 Task: Add the create record button component in the site builder.
Action: Mouse moved to (1101, 83)
Screenshot: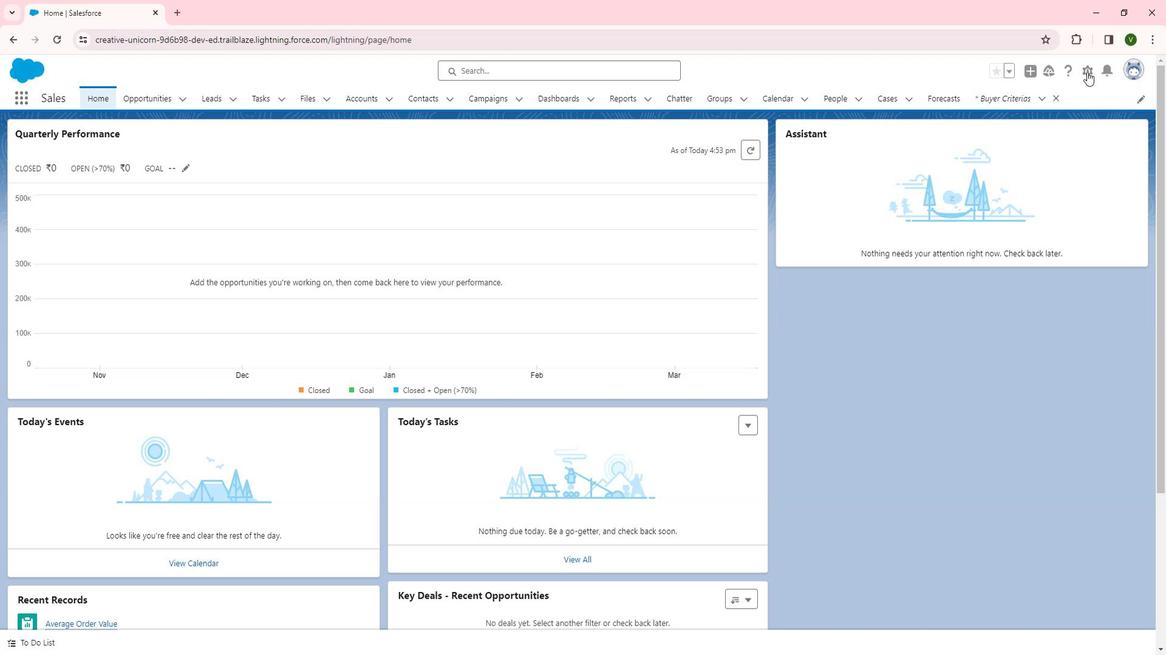 
Action: Mouse pressed left at (1101, 83)
Screenshot: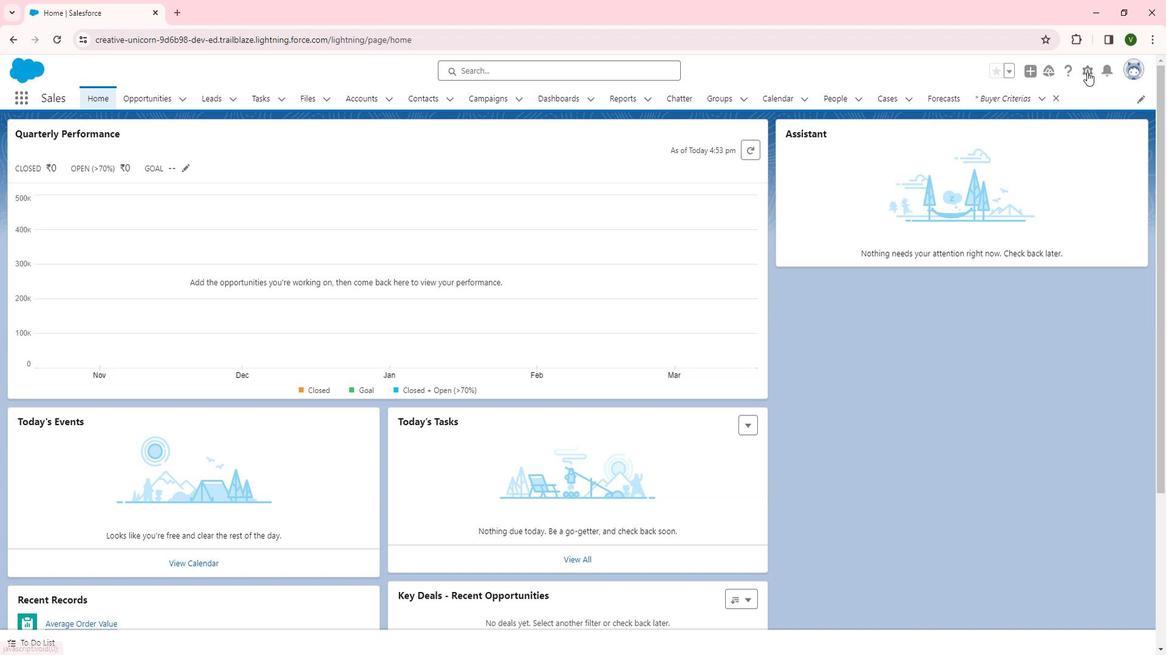 
Action: Mouse moved to (1065, 119)
Screenshot: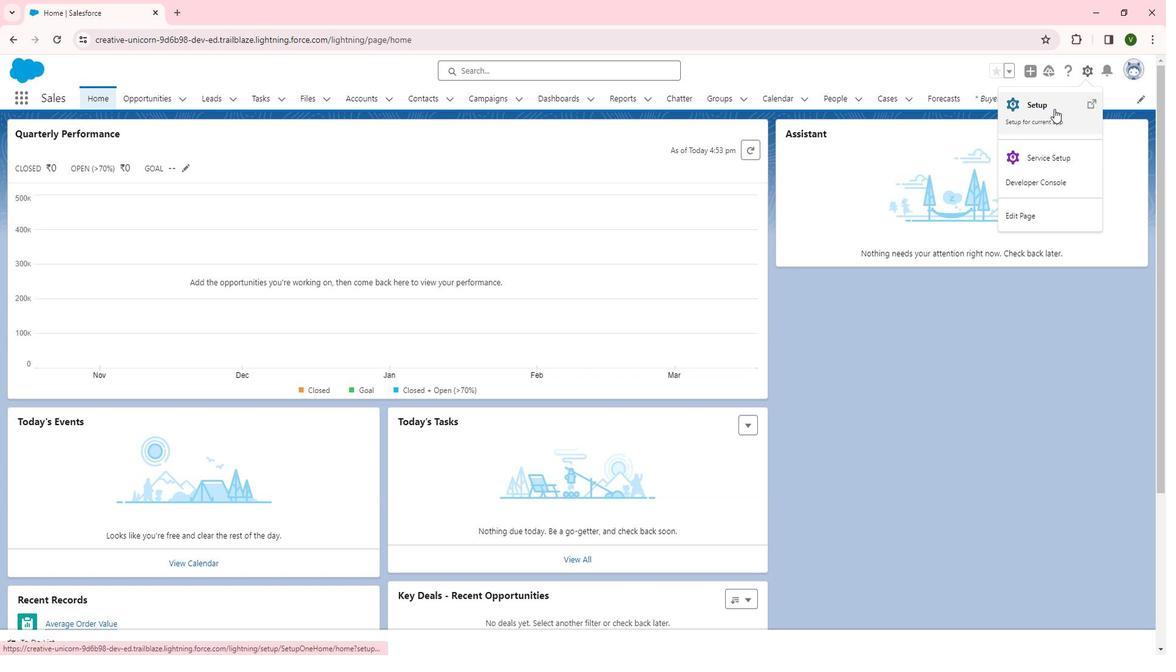 
Action: Mouse pressed left at (1065, 119)
Screenshot: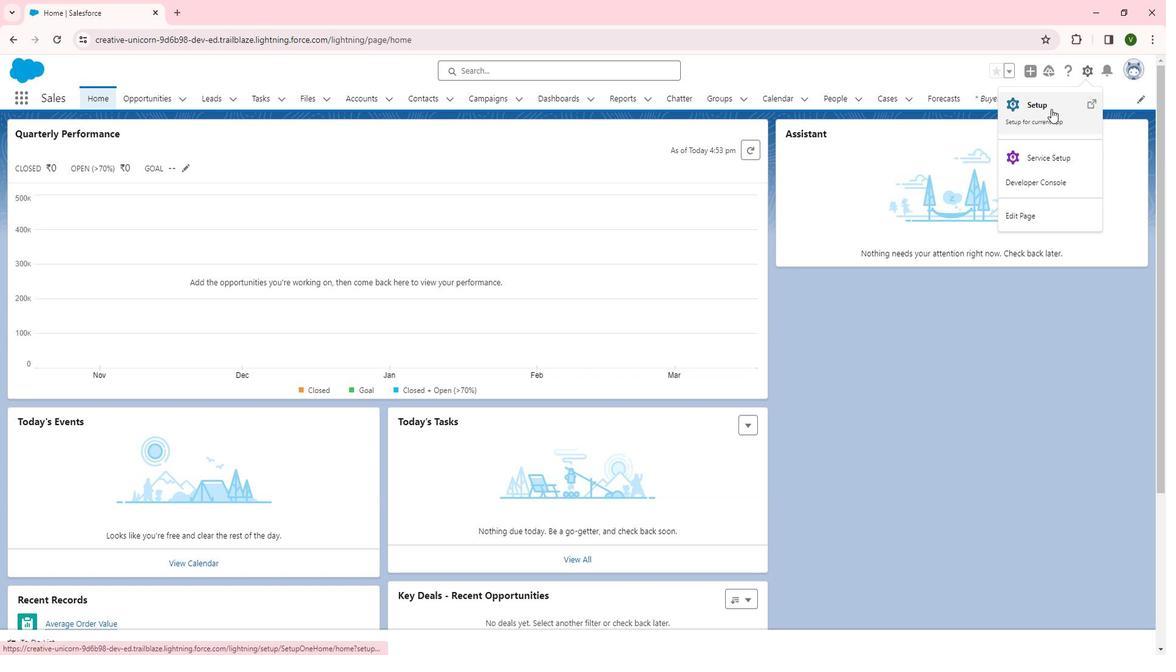
Action: Mouse moved to (66, 503)
Screenshot: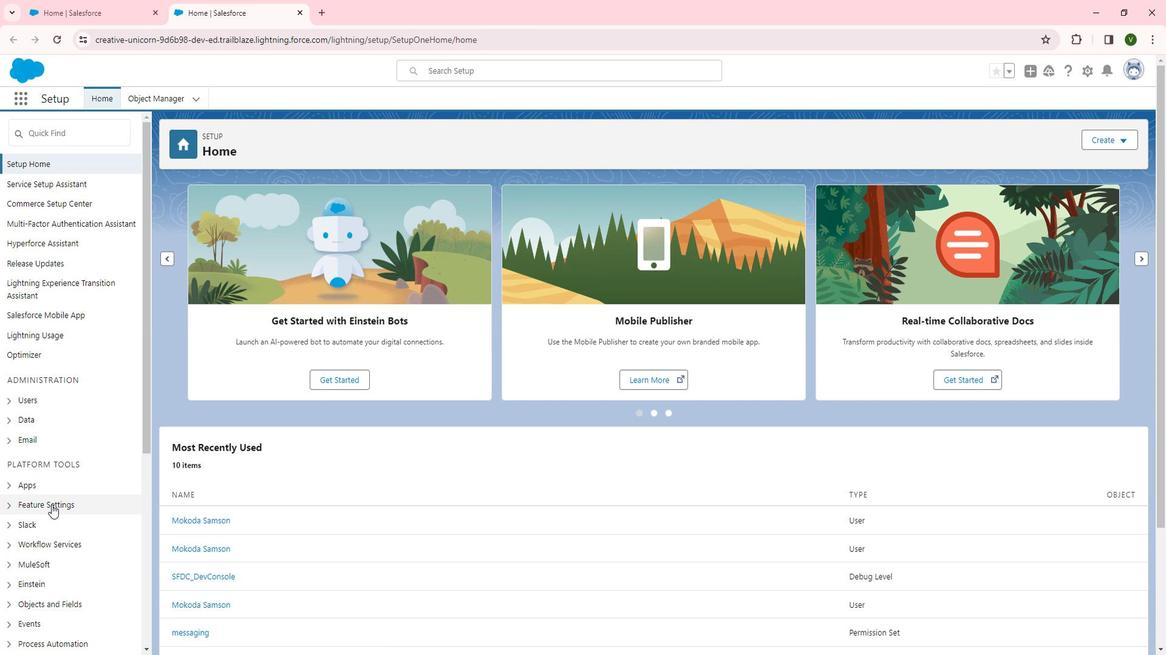 
Action: Mouse pressed left at (66, 503)
Screenshot: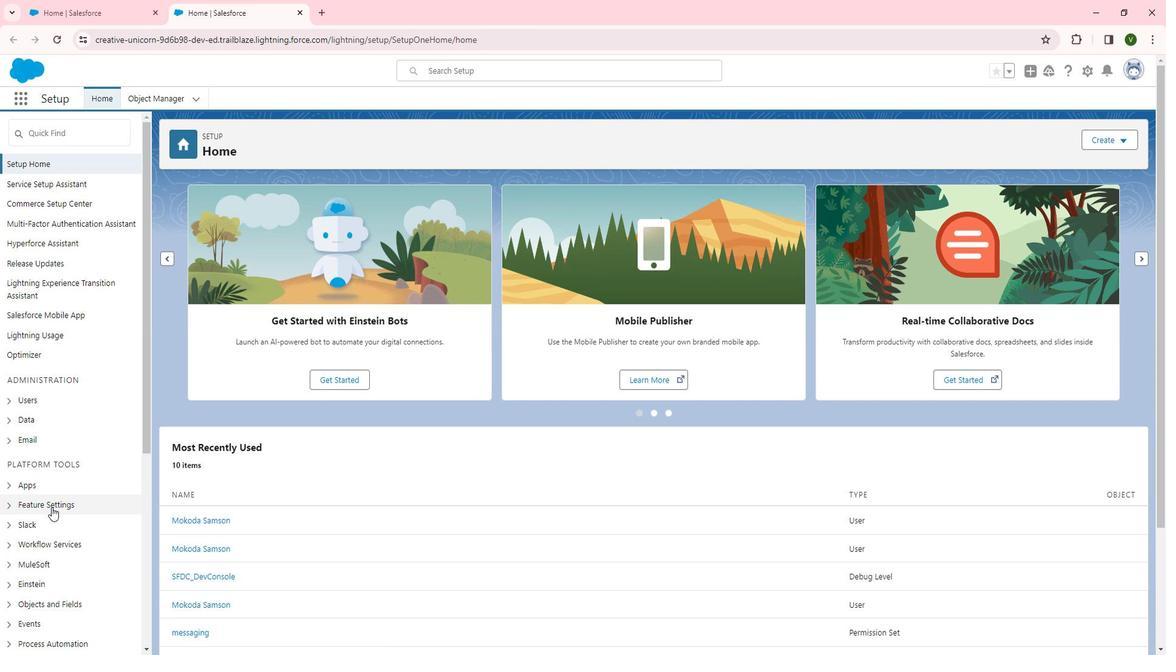 
Action: Mouse moved to (83, 492)
Screenshot: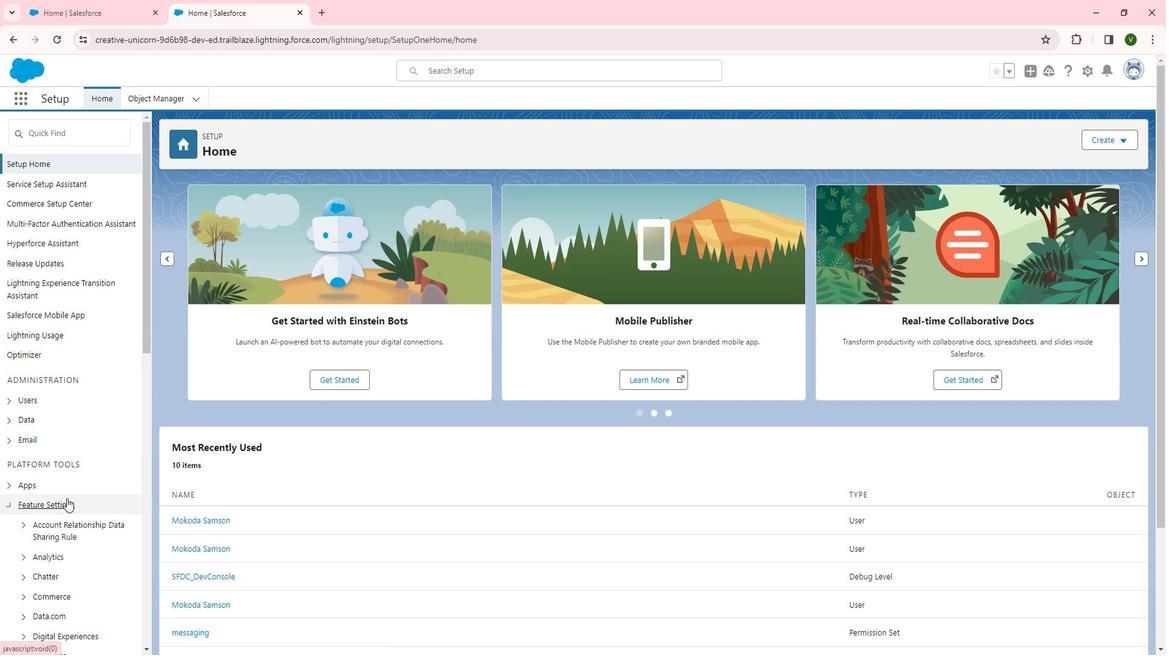 
Action: Mouse scrolled (83, 491) with delta (0, 0)
Screenshot: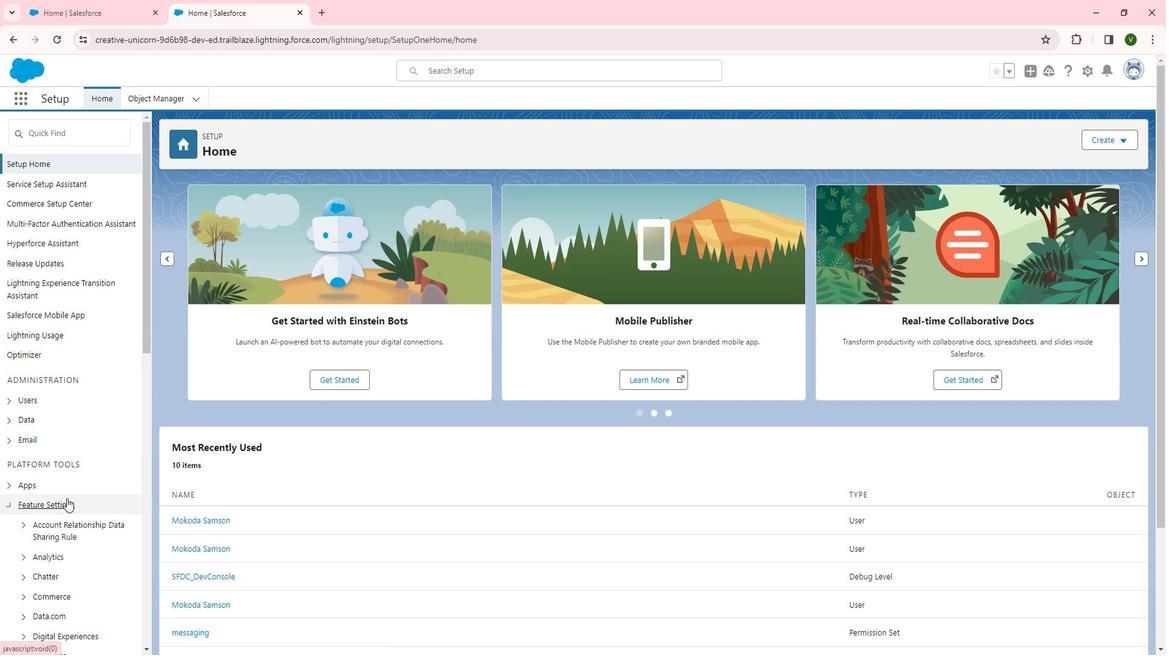 
Action: Mouse moved to (85, 491)
Screenshot: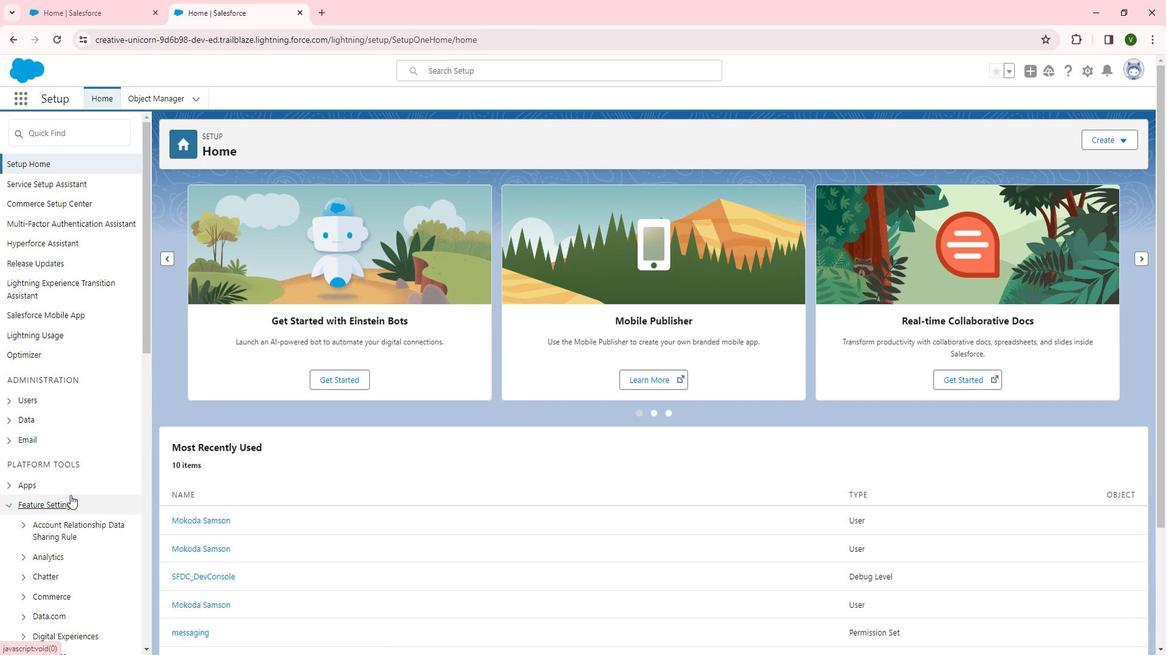 
Action: Mouse scrolled (85, 491) with delta (0, 0)
Screenshot: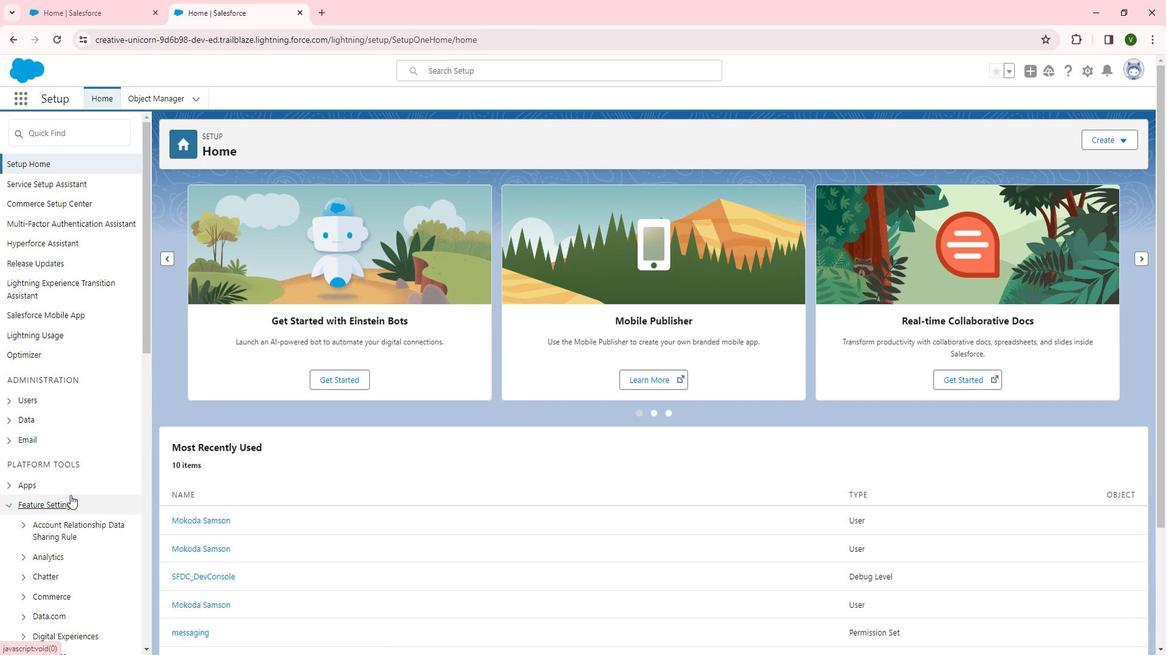 
Action: Mouse scrolled (85, 491) with delta (0, 0)
Screenshot: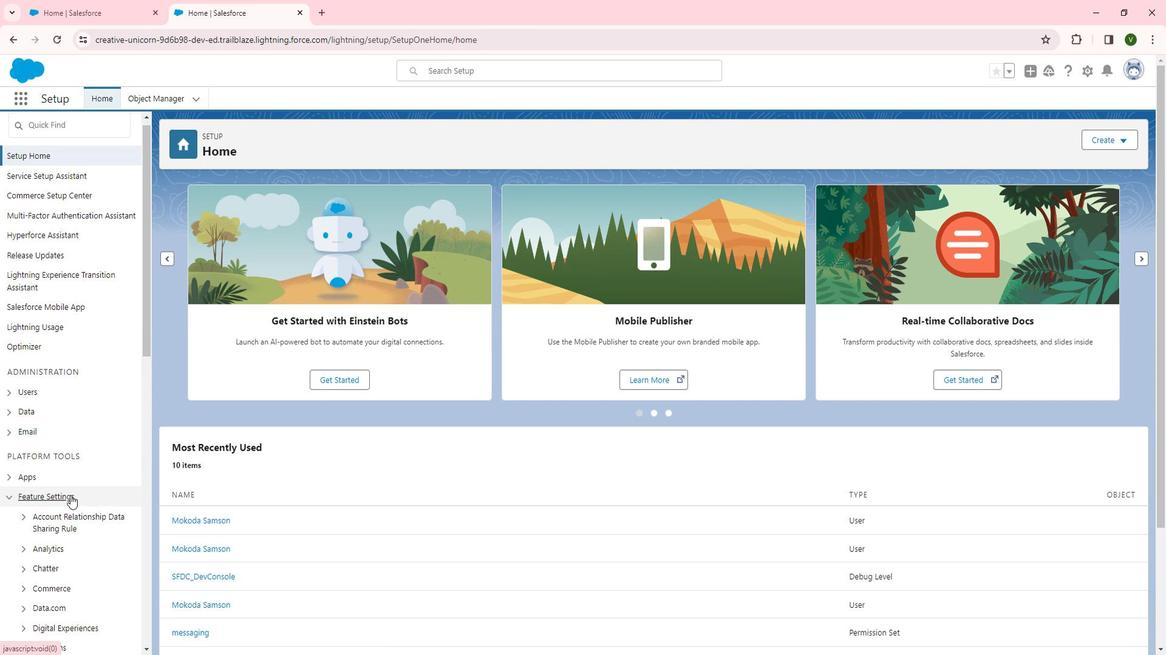 
Action: Mouse moved to (67, 450)
Screenshot: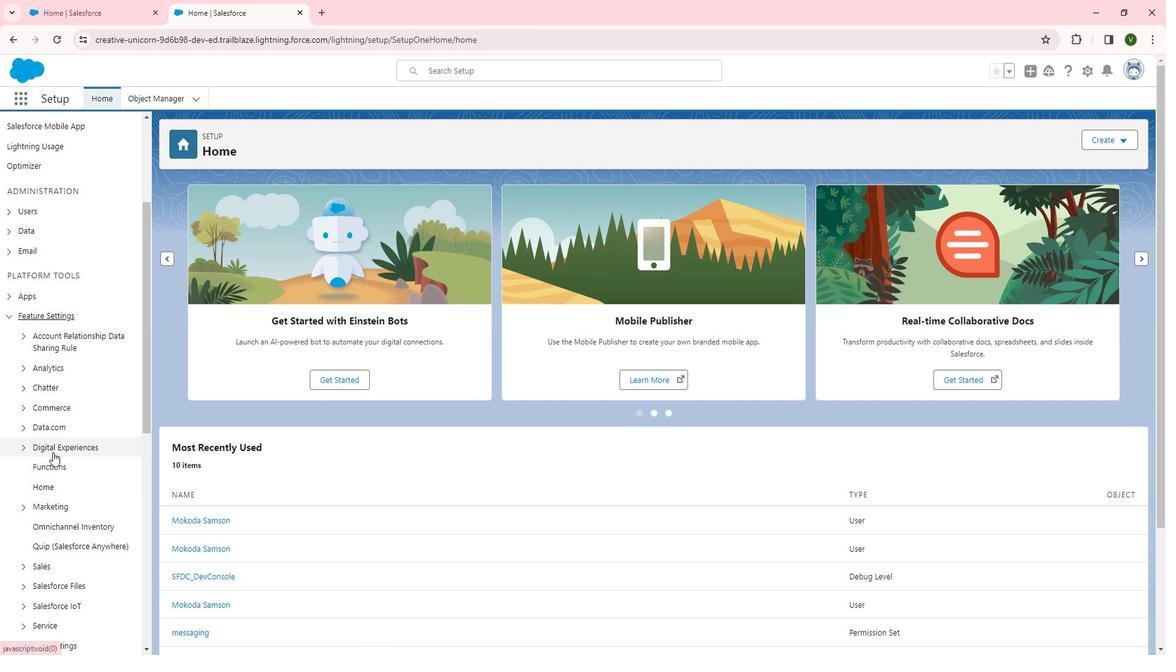 
Action: Mouse pressed left at (67, 450)
Screenshot: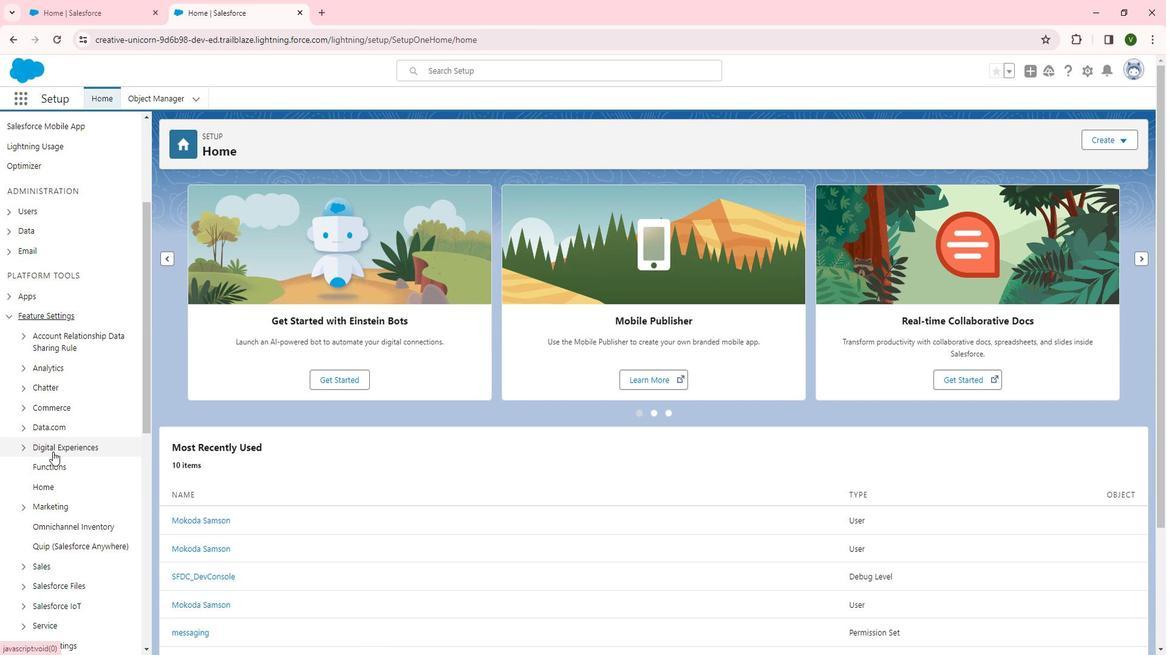 
Action: Mouse moved to (73, 468)
Screenshot: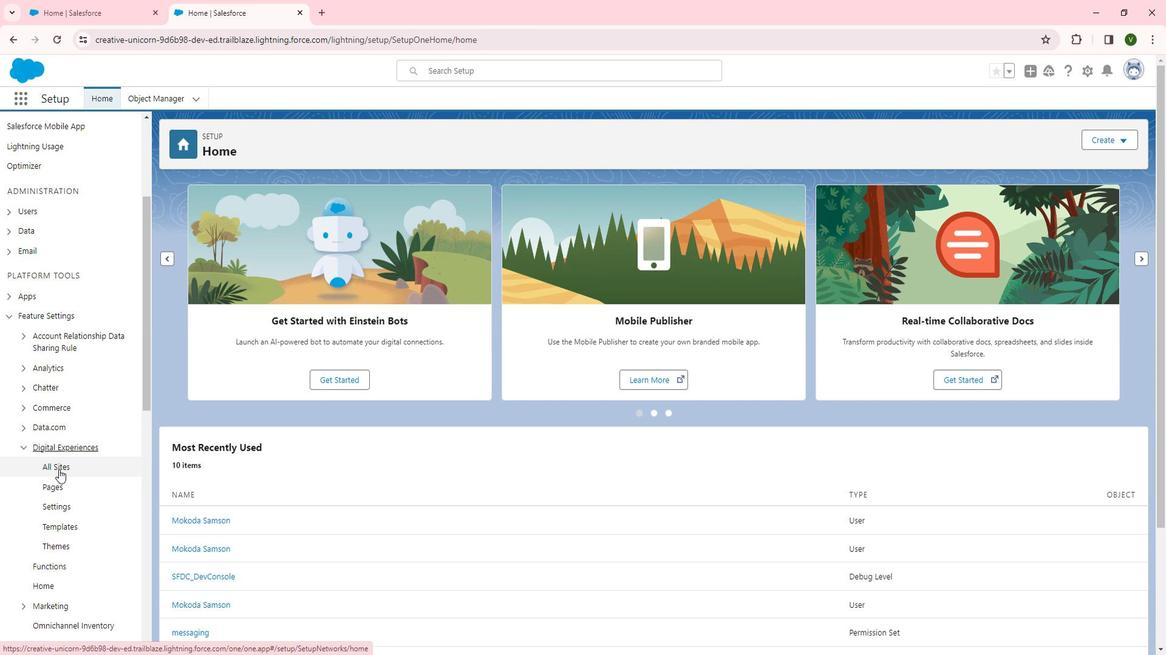 
Action: Mouse pressed left at (73, 468)
Screenshot: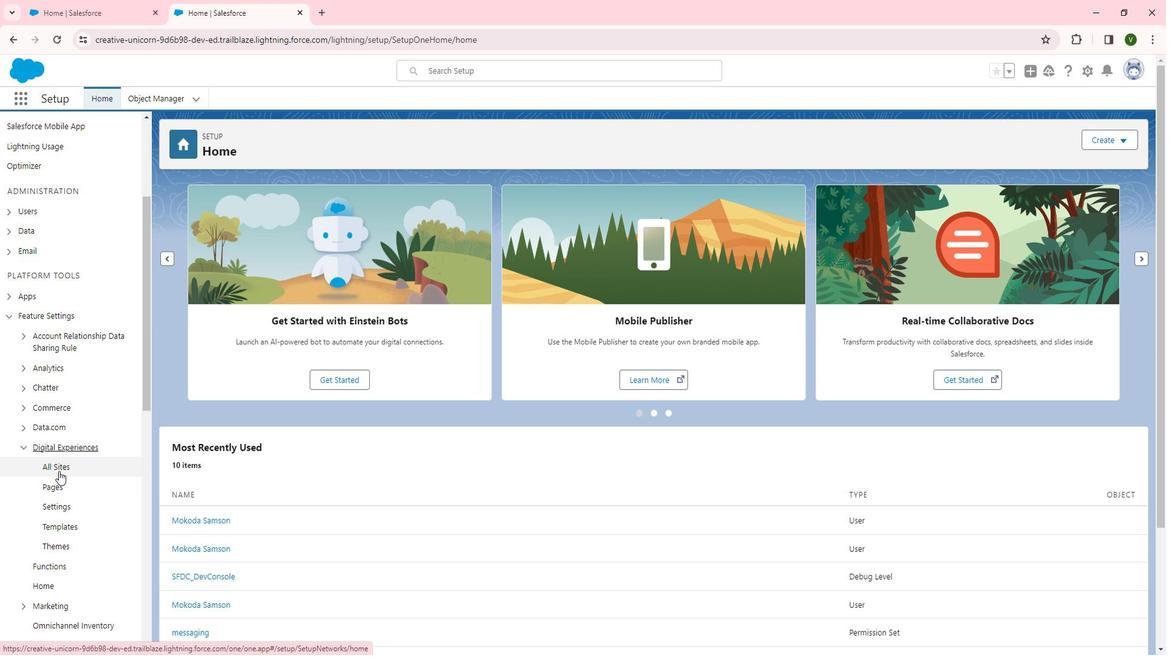 
Action: Mouse moved to (208, 358)
Screenshot: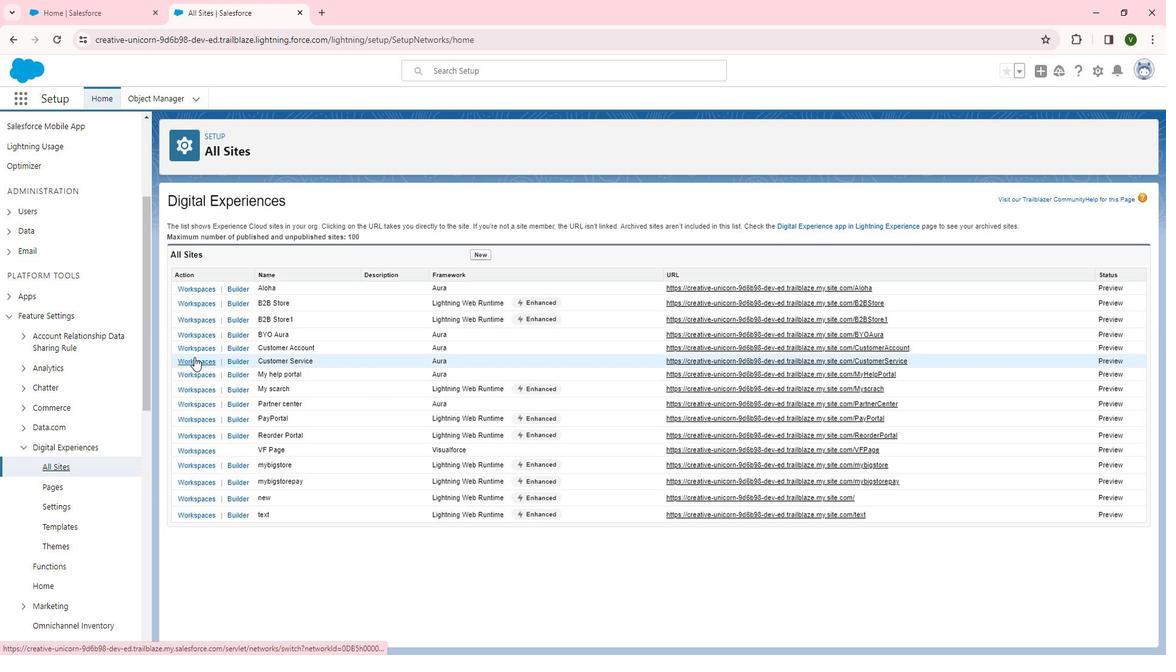
Action: Mouse pressed left at (208, 358)
Screenshot: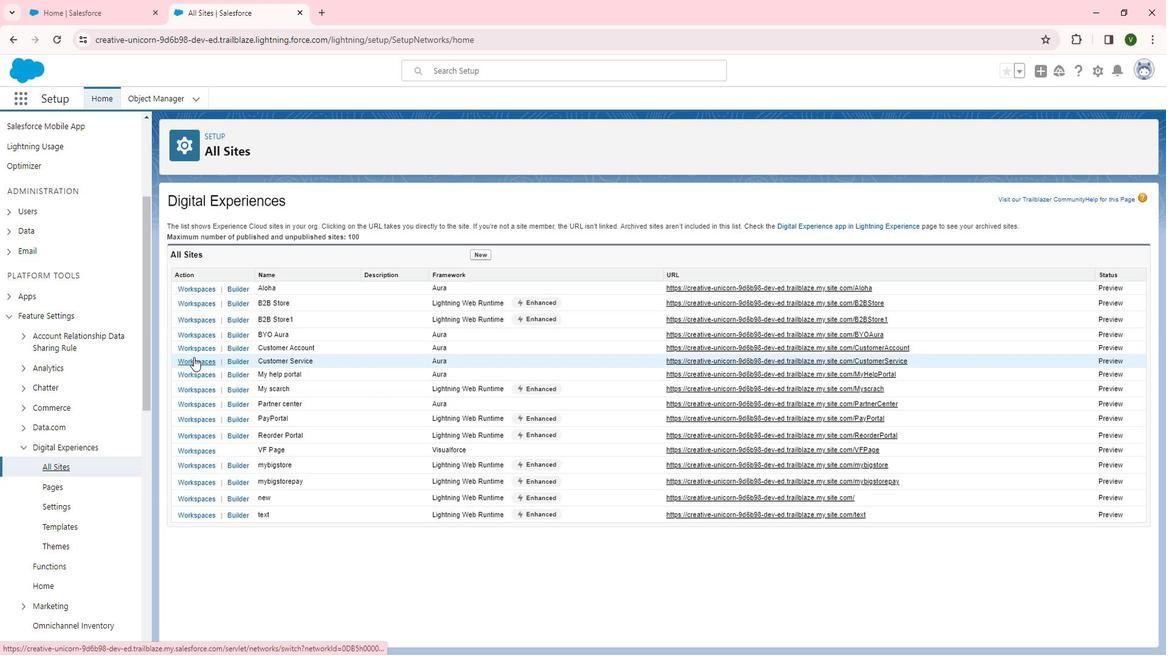 
Action: Mouse moved to (515, 350)
Screenshot: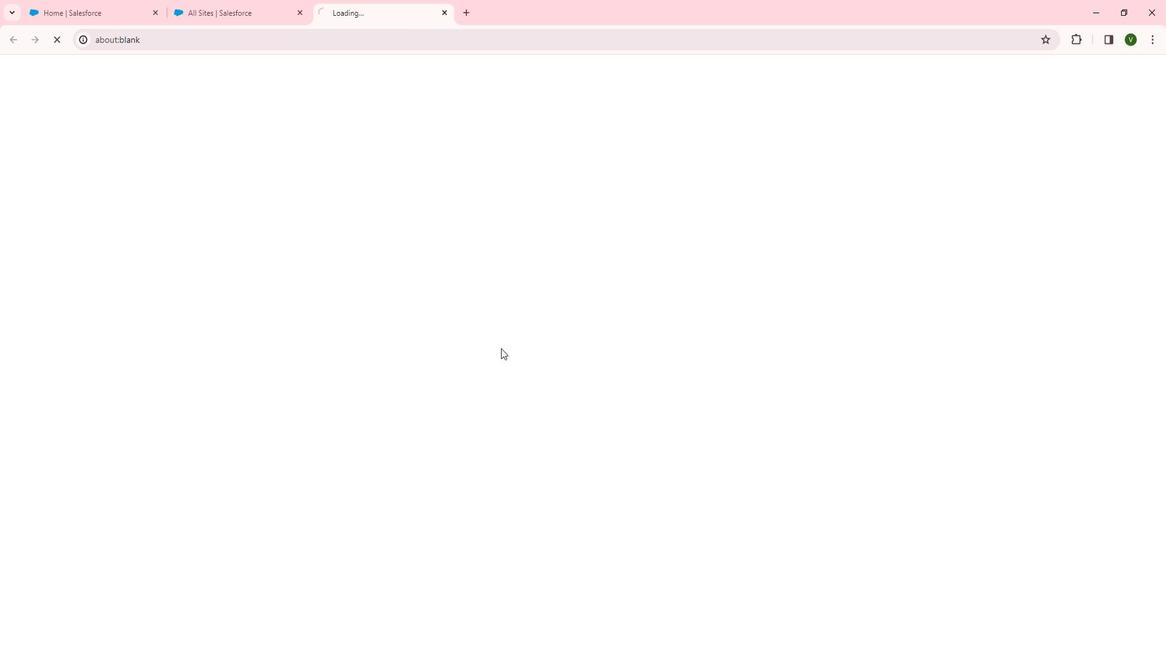 
Action: Mouse scrolled (515, 349) with delta (0, 0)
Screenshot: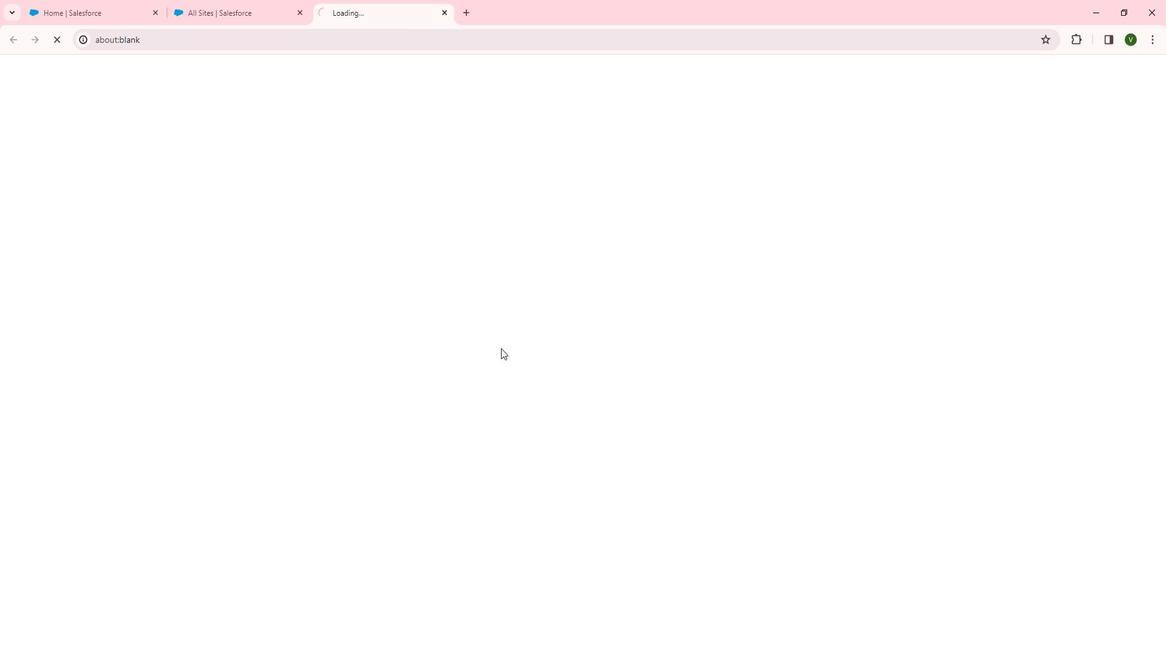 
Action: Mouse scrolled (515, 349) with delta (0, 0)
Screenshot: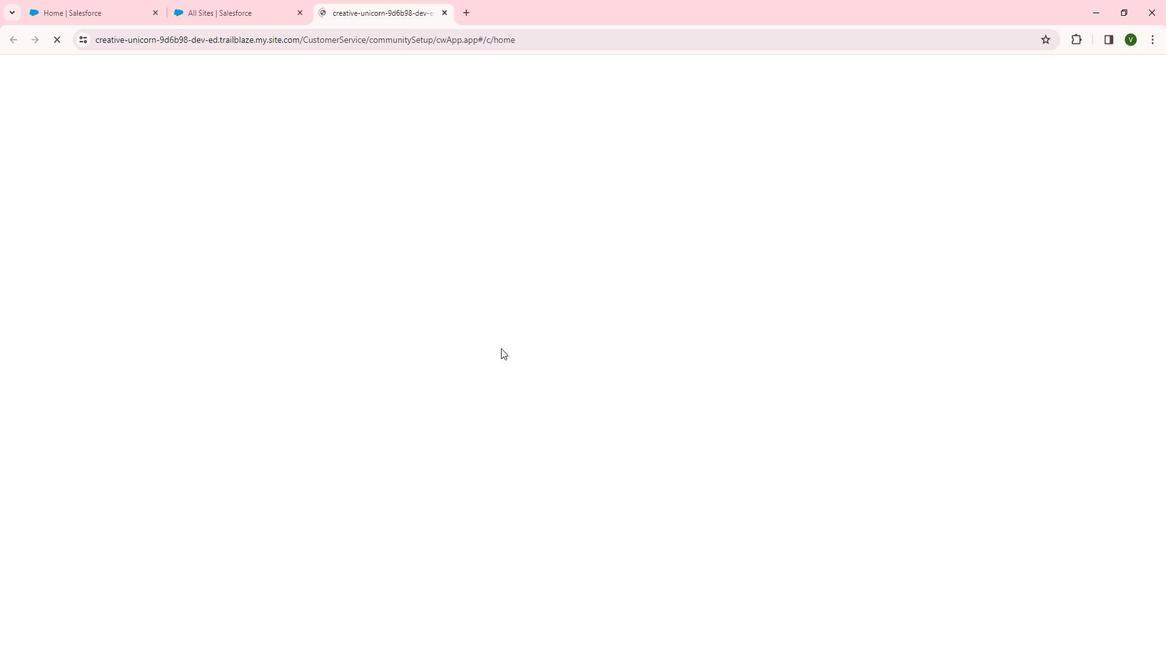
Action: Mouse moved to (425, 368)
Screenshot: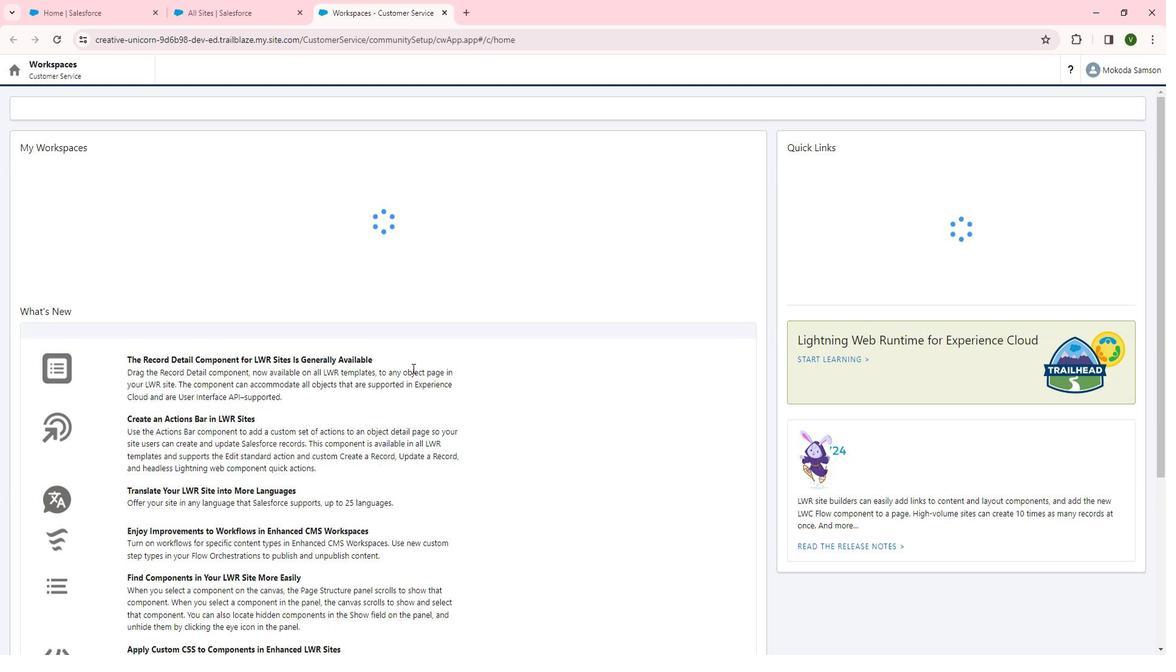 
Action: Mouse scrolled (425, 368) with delta (0, 0)
Screenshot: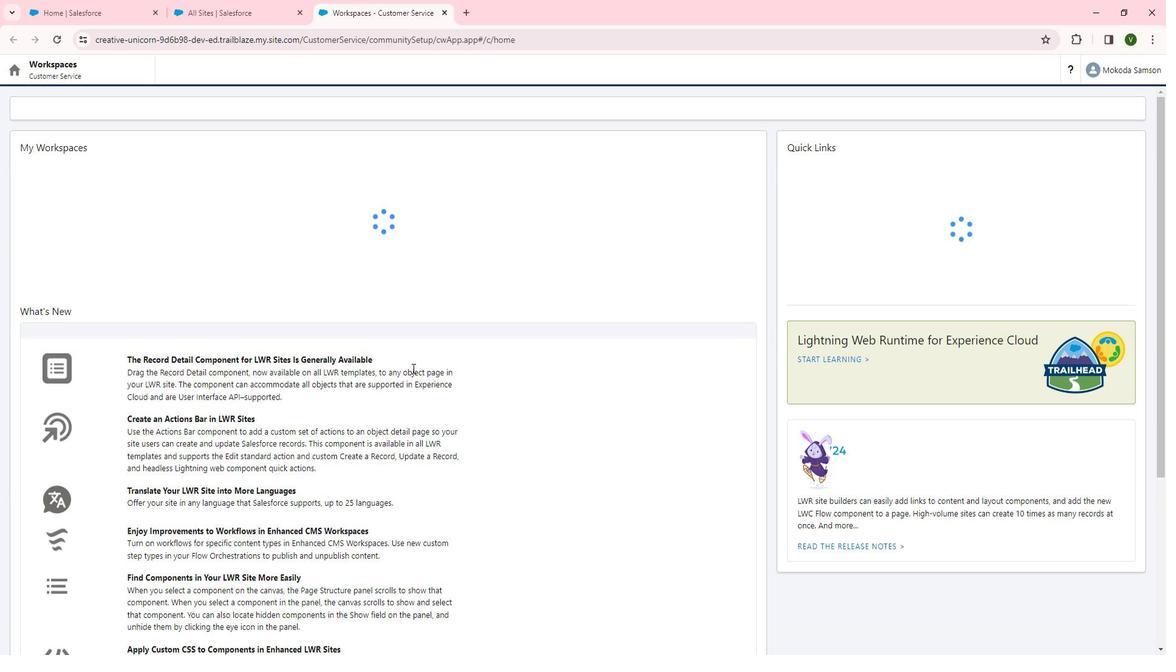 
Action: Mouse moved to (169, 264)
Screenshot: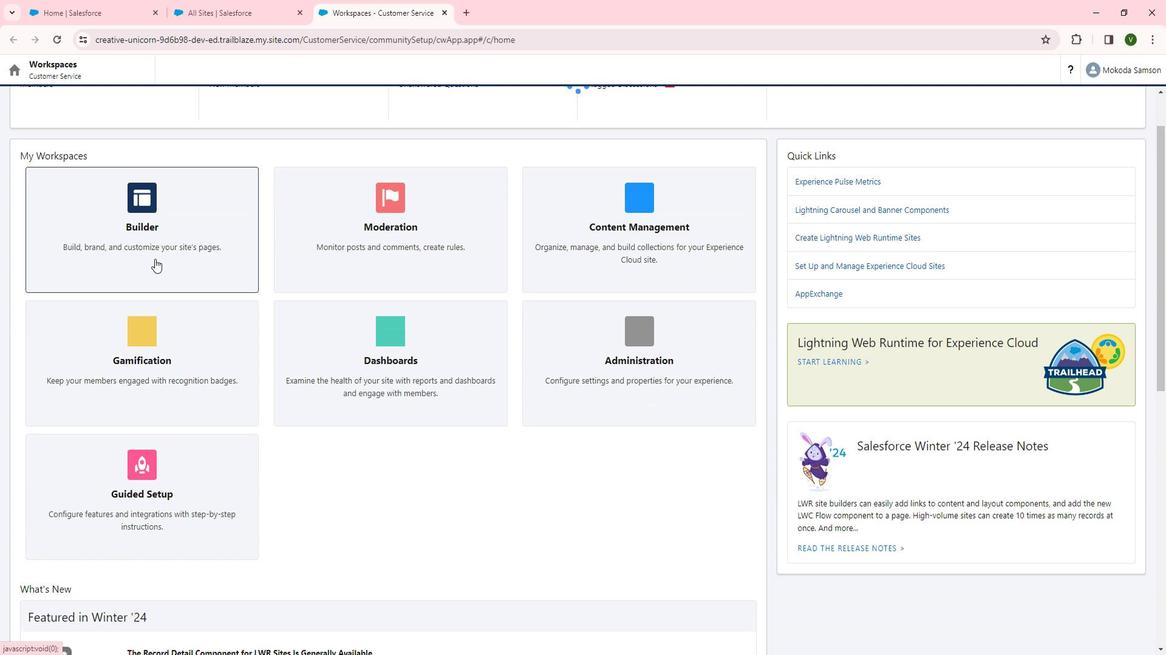 
Action: Mouse pressed left at (169, 264)
Screenshot: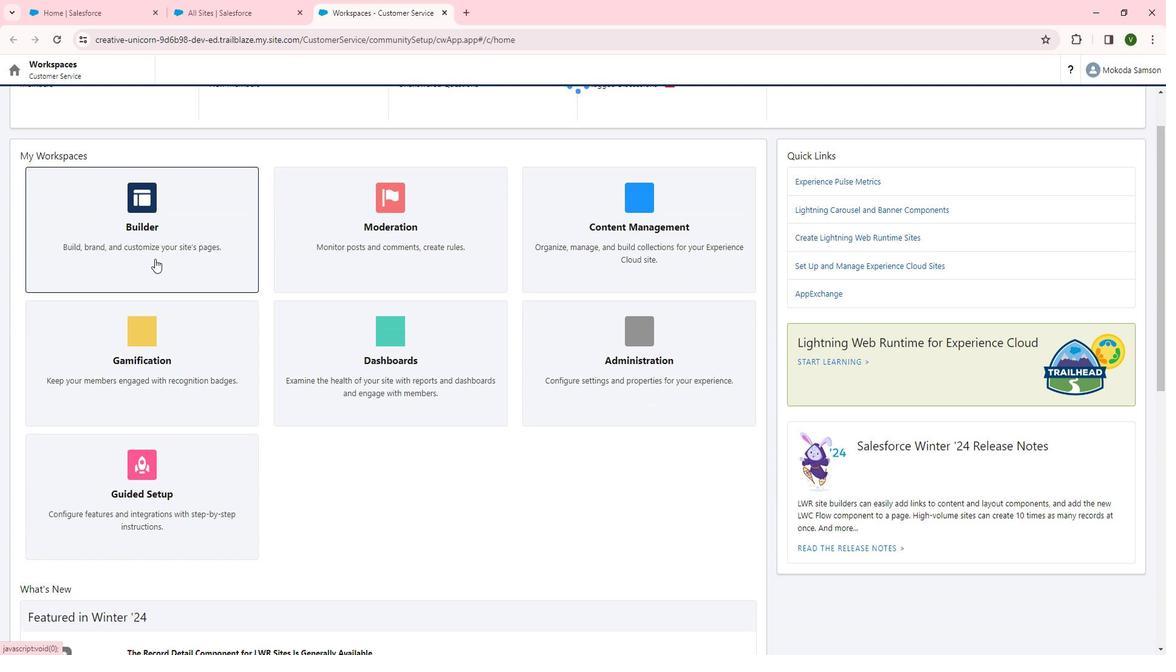 
Action: Mouse moved to (522, 362)
Screenshot: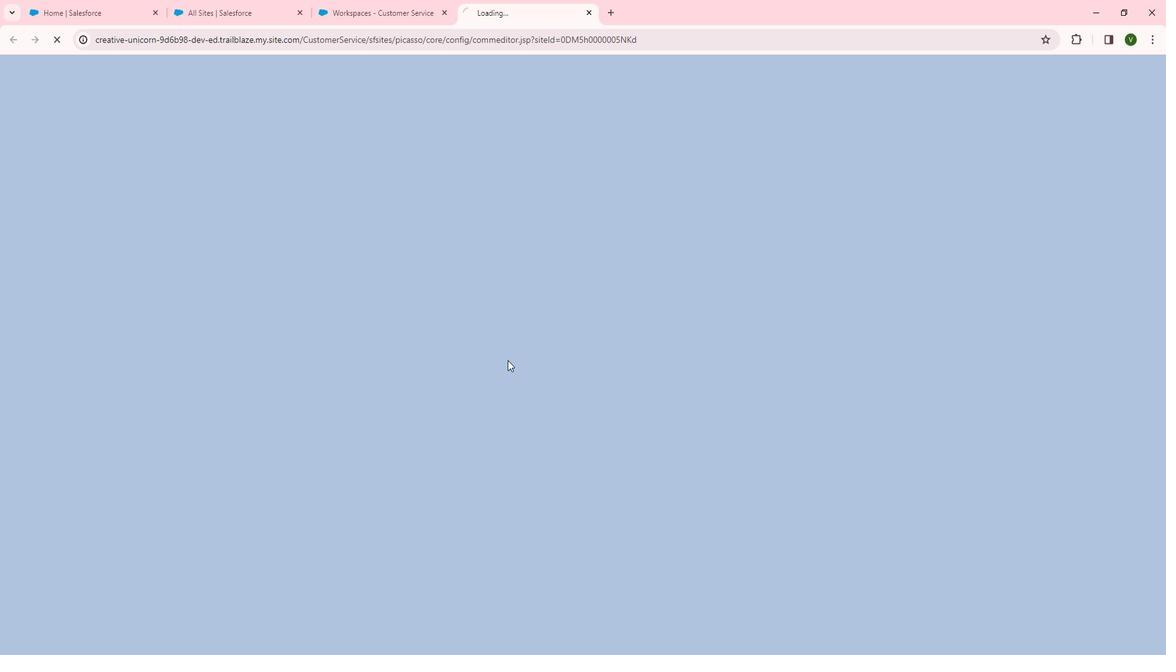 
Action: Mouse scrolled (522, 361) with delta (0, 0)
Screenshot: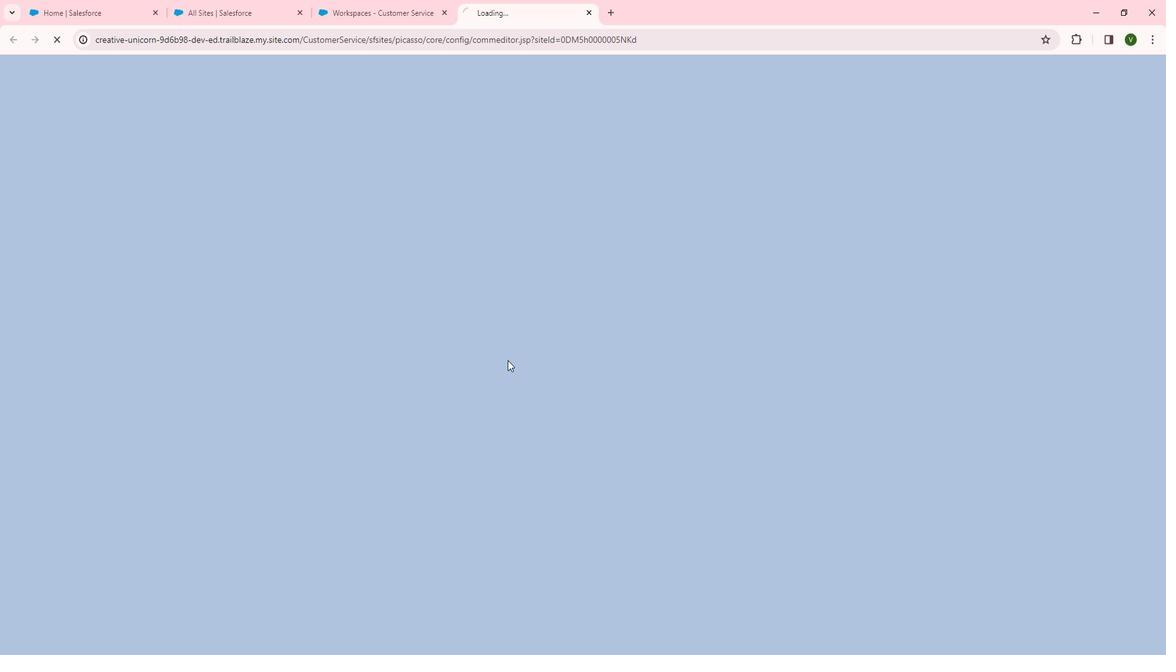 
Action: Mouse moved to (27, 125)
Screenshot: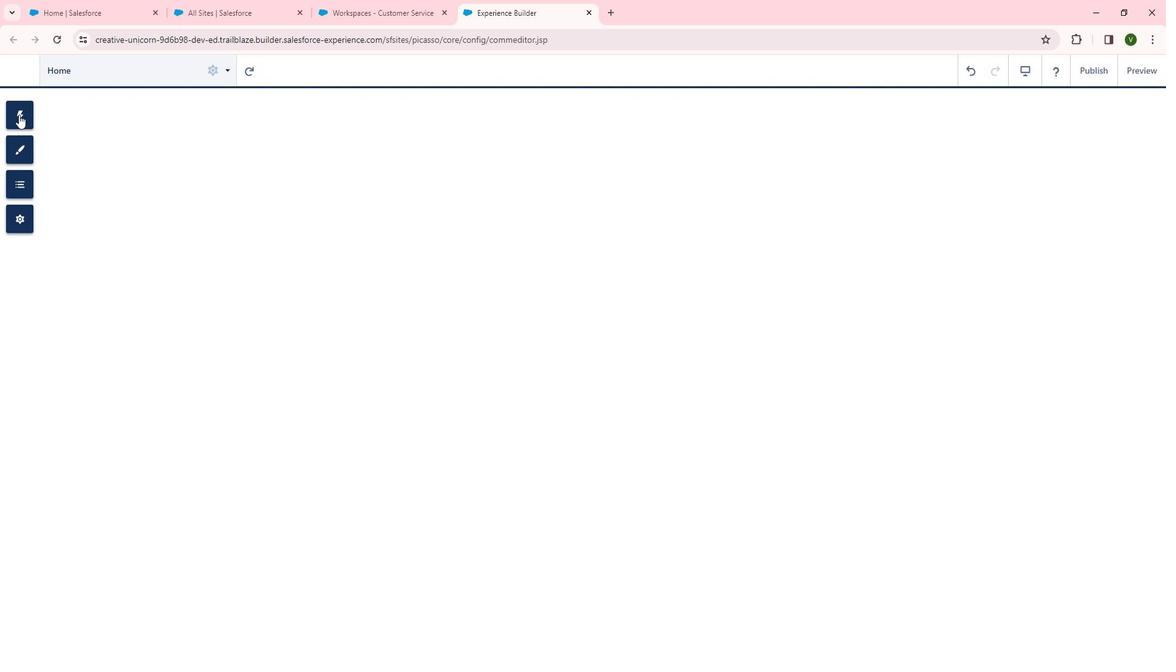 
Action: Mouse pressed left at (27, 125)
Screenshot: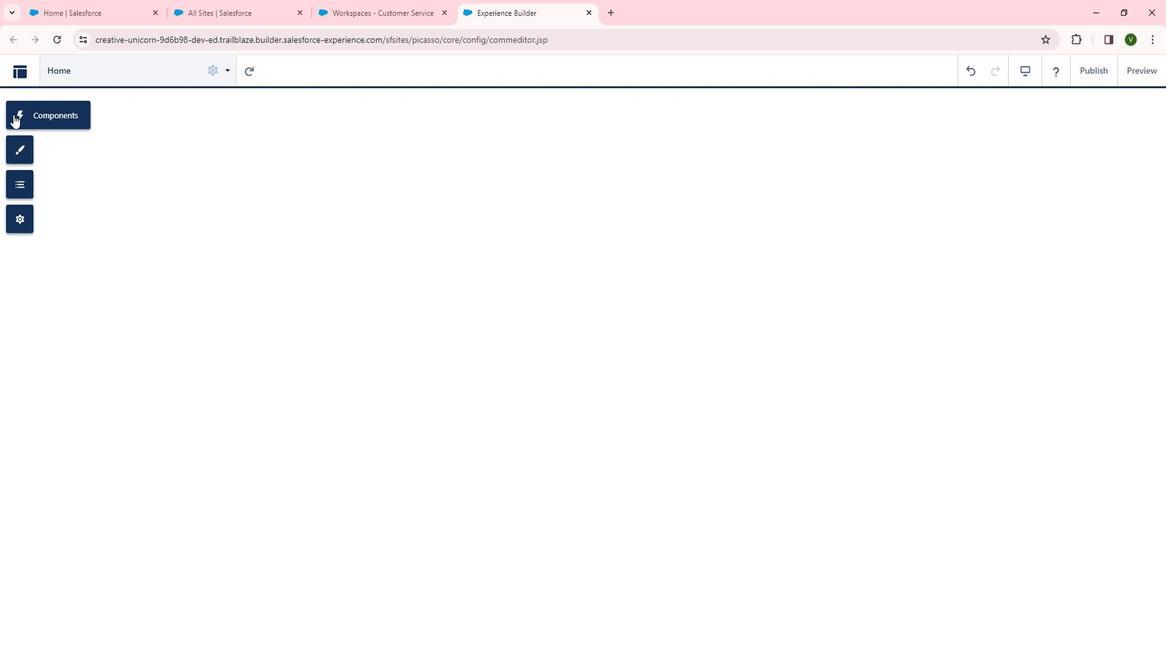 
Action: Mouse moved to (316, 329)
Screenshot: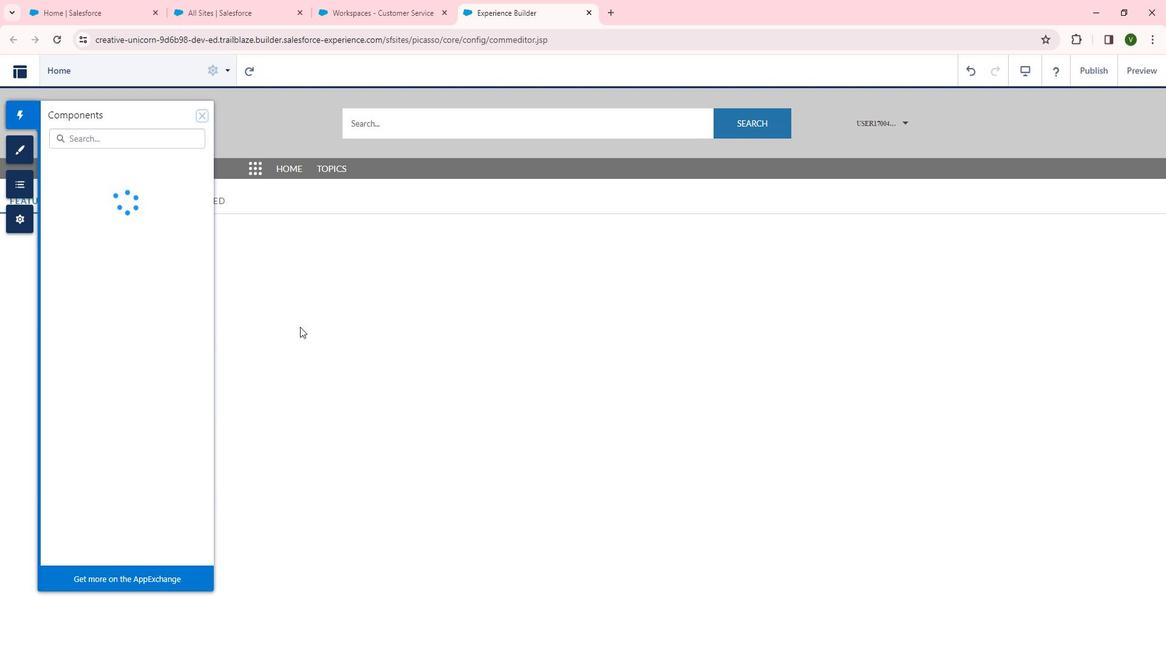 
Action: Mouse scrolled (316, 329) with delta (0, 0)
Screenshot: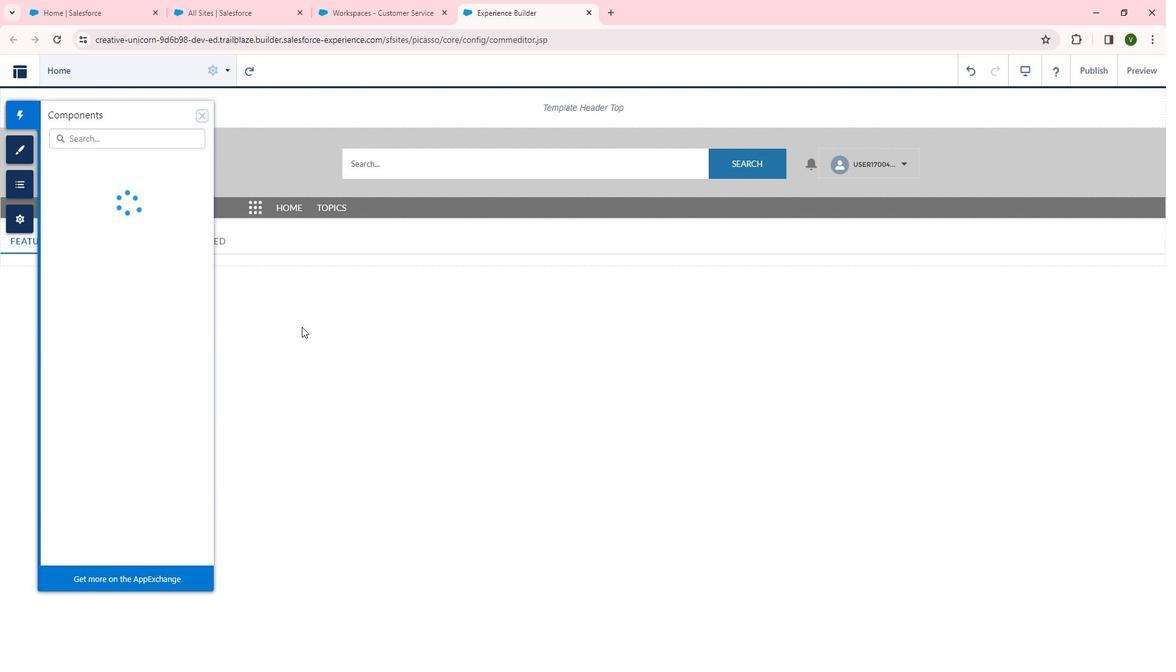 
Action: Mouse scrolled (316, 329) with delta (0, 0)
Screenshot: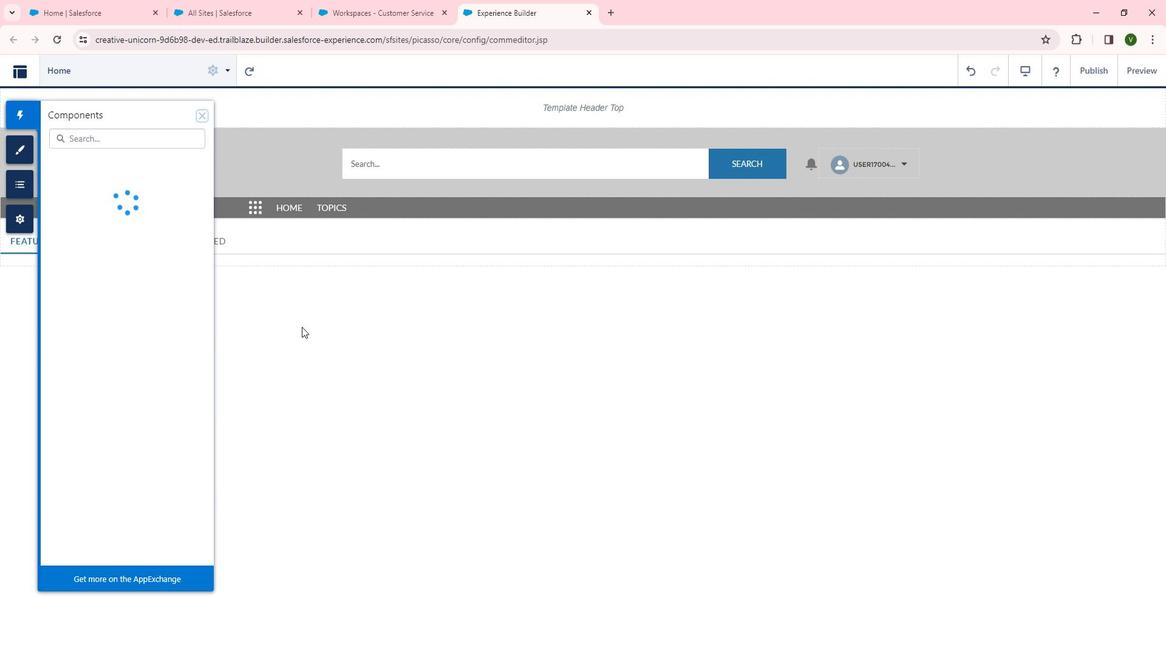 
Action: Mouse moved to (315, 331)
Screenshot: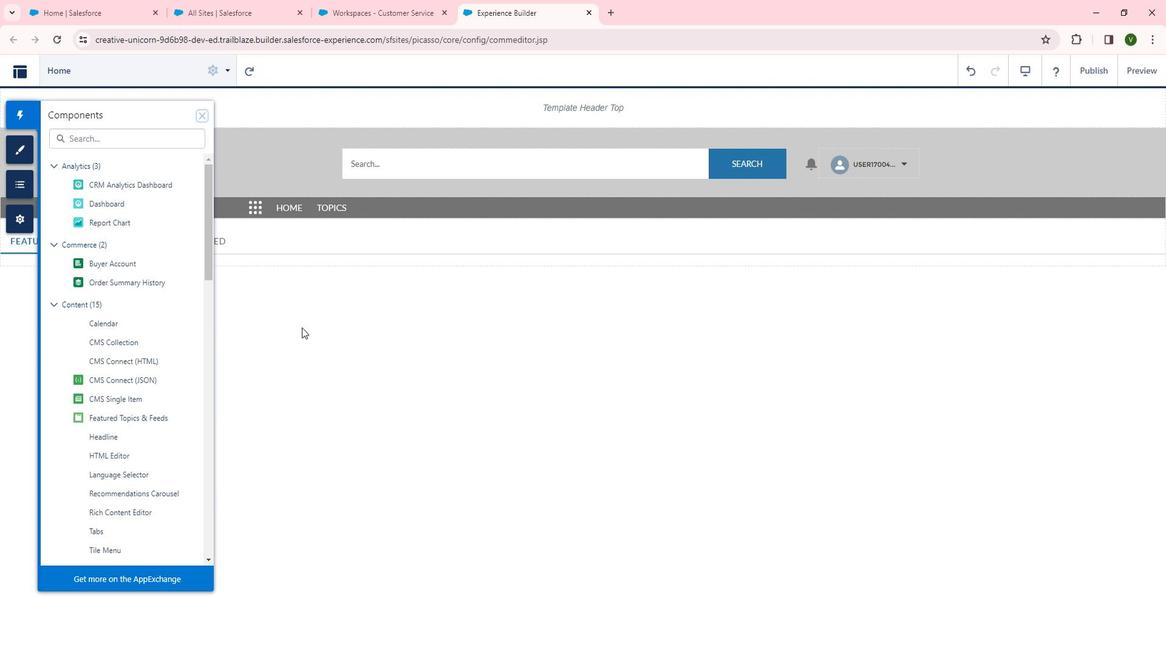 
Action: Mouse scrolled (315, 331) with delta (0, 0)
Screenshot: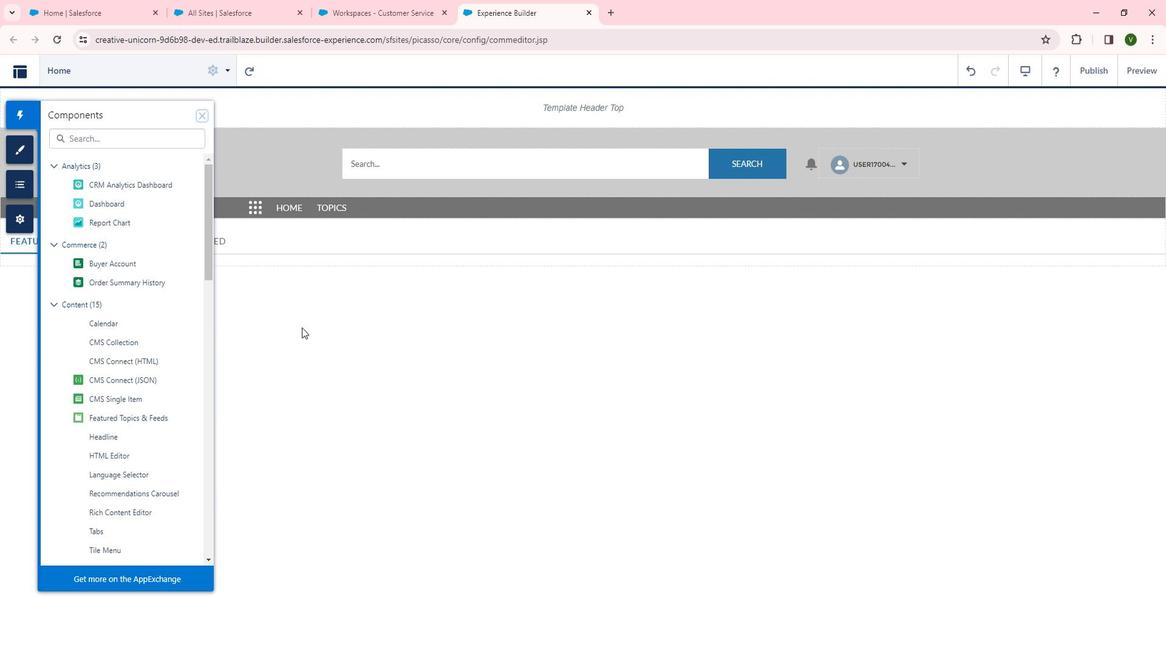 
Action: Mouse moved to (315, 332)
Screenshot: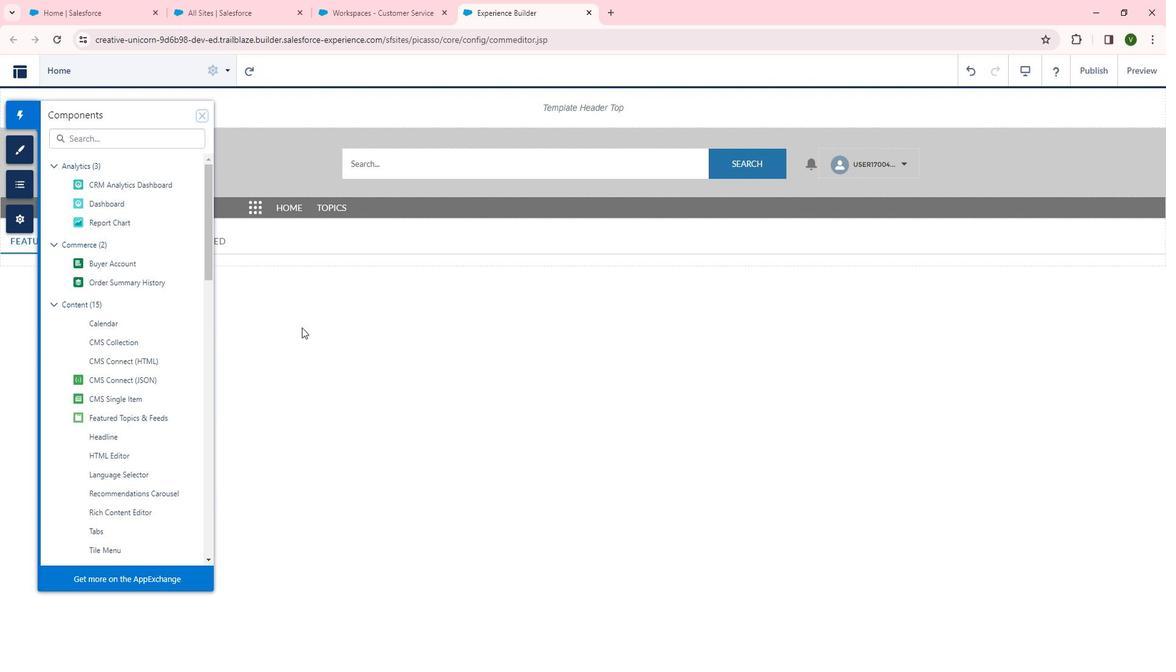 
Action: Mouse scrolled (315, 331) with delta (0, 0)
Screenshot: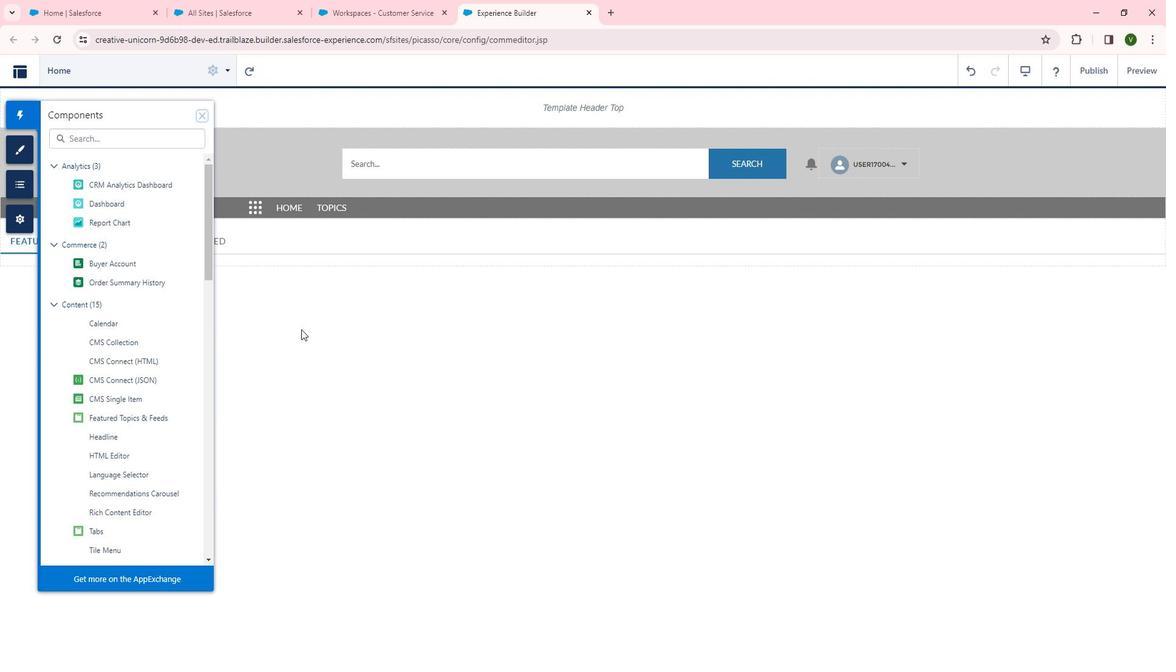 
Action: Mouse scrolled (315, 331) with delta (0, 0)
Screenshot: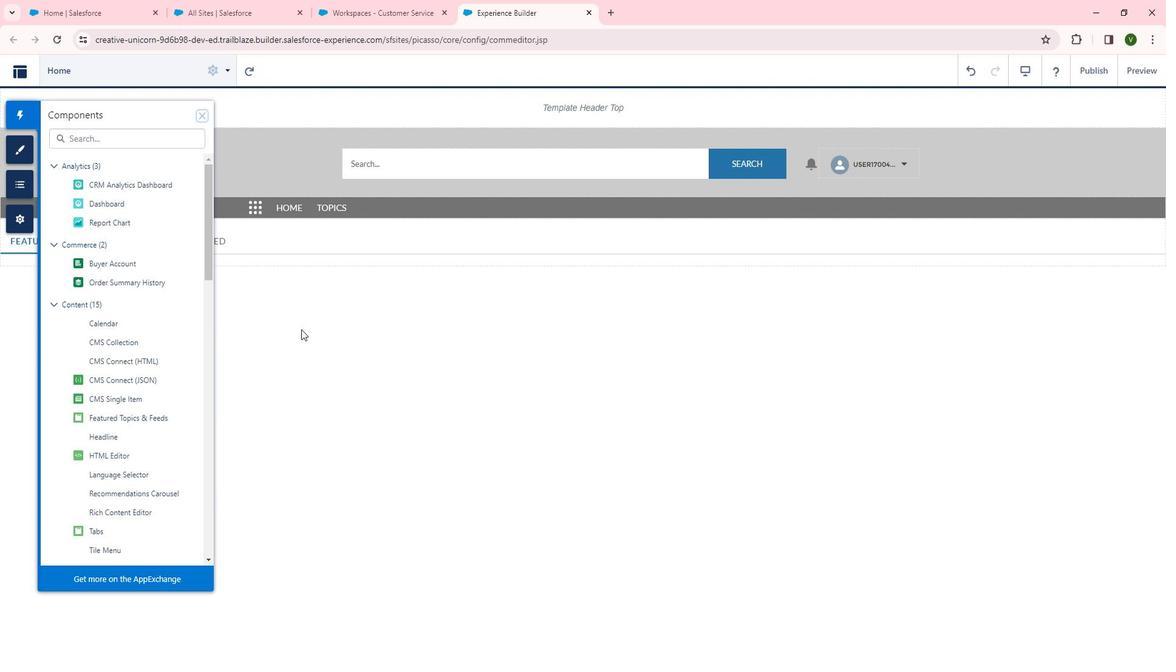 
Action: Mouse moved to (154, 347)
Screenshot: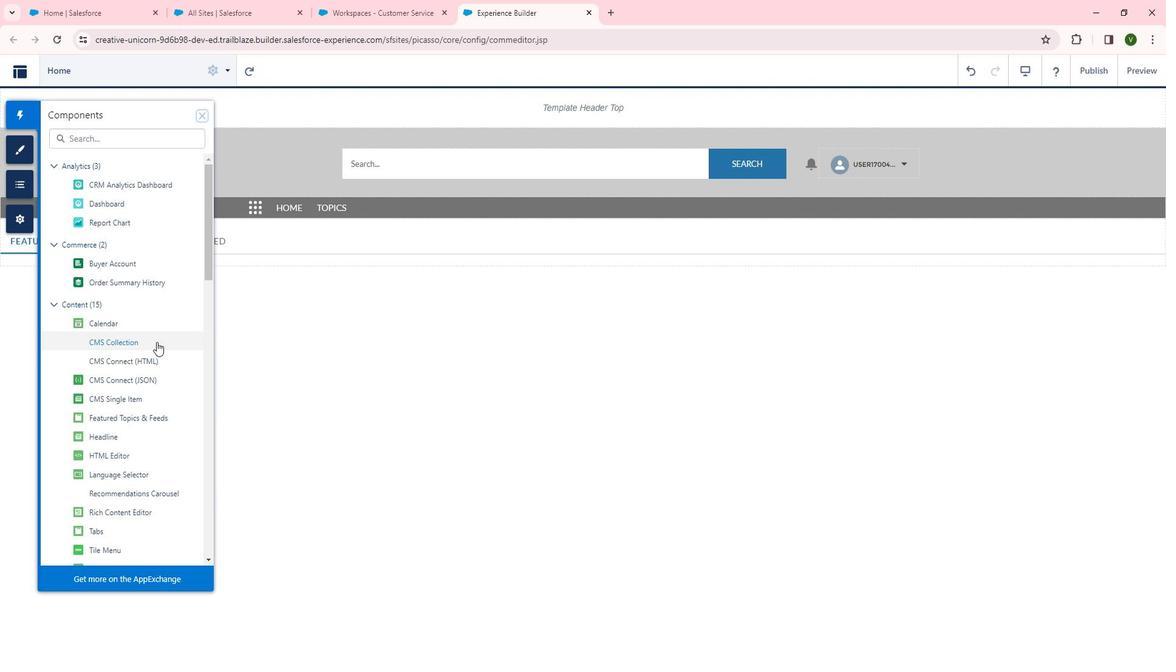 
Action: Mouse scrolled (154, 346) with delta (0, 0)
Screenshot: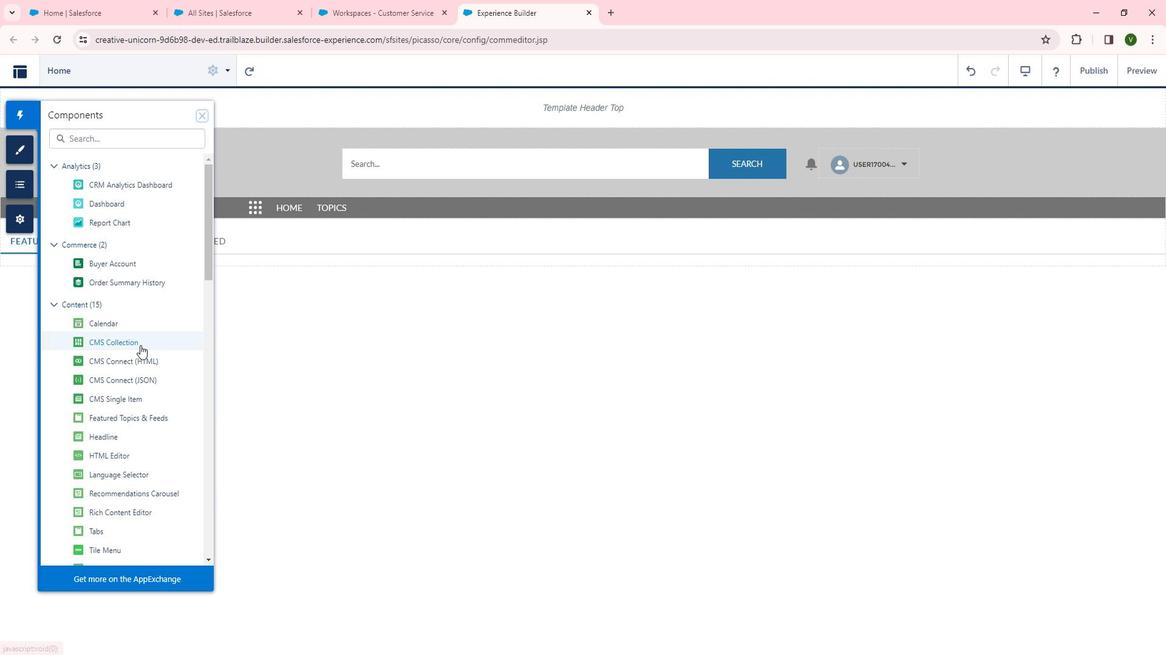 
Action: Mouse scrolled (154, 346) with delta (0, 0)
Screenshot: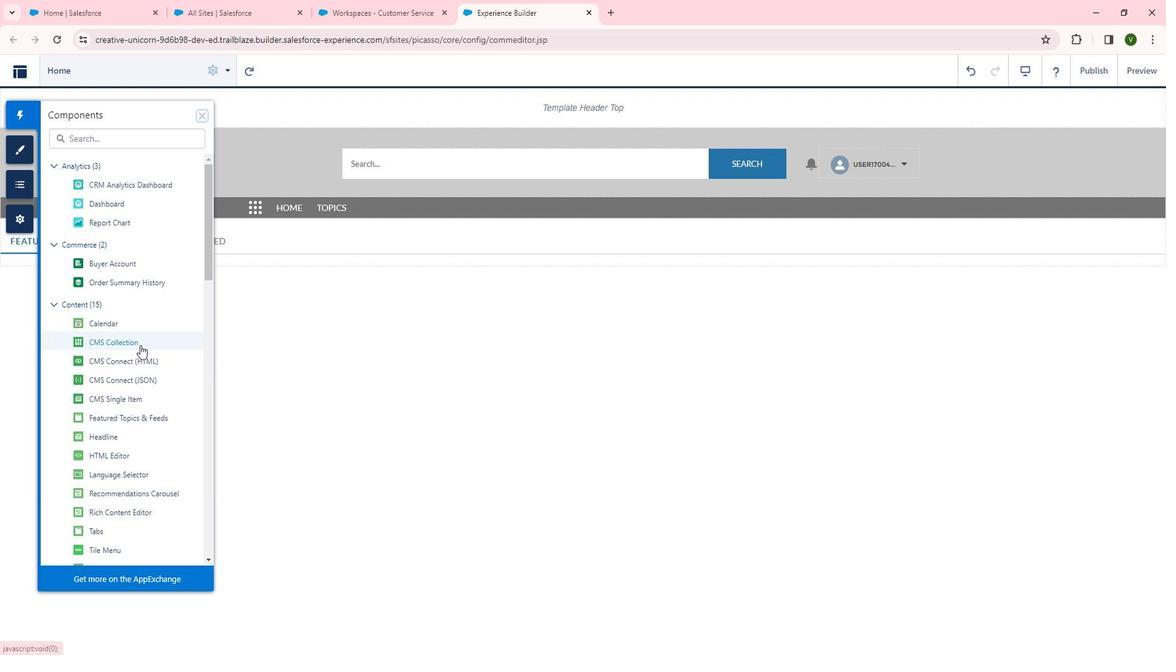 
Action: Mouse scrolled (154, 346) with delta (0, 0)
Screenshot: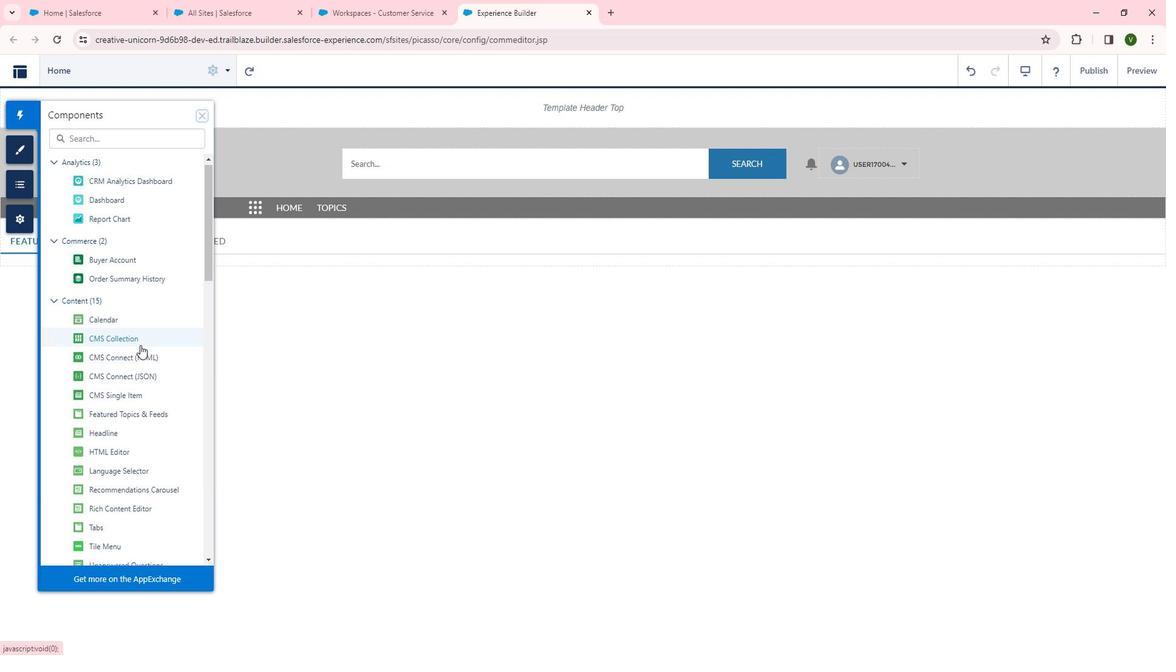 
Action: Mouse scrolled (154, 346) with delta (0, 0)
Screenshot: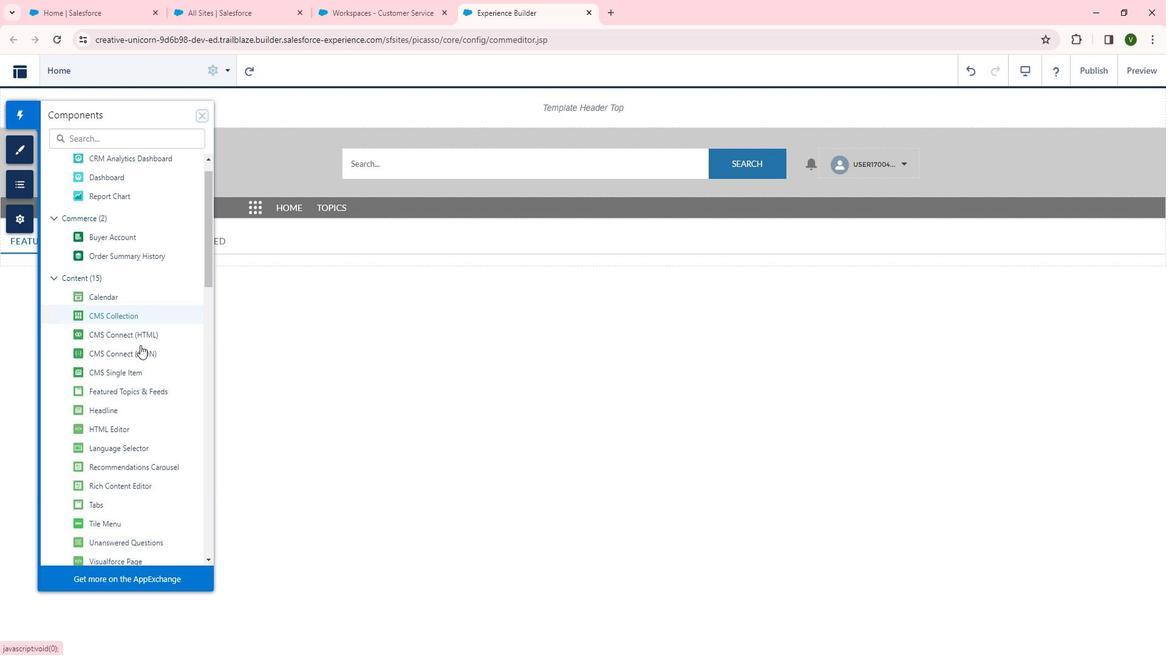 
Action: Mouse scrolled (154, 346) with delta (0, 0)
Screenshot: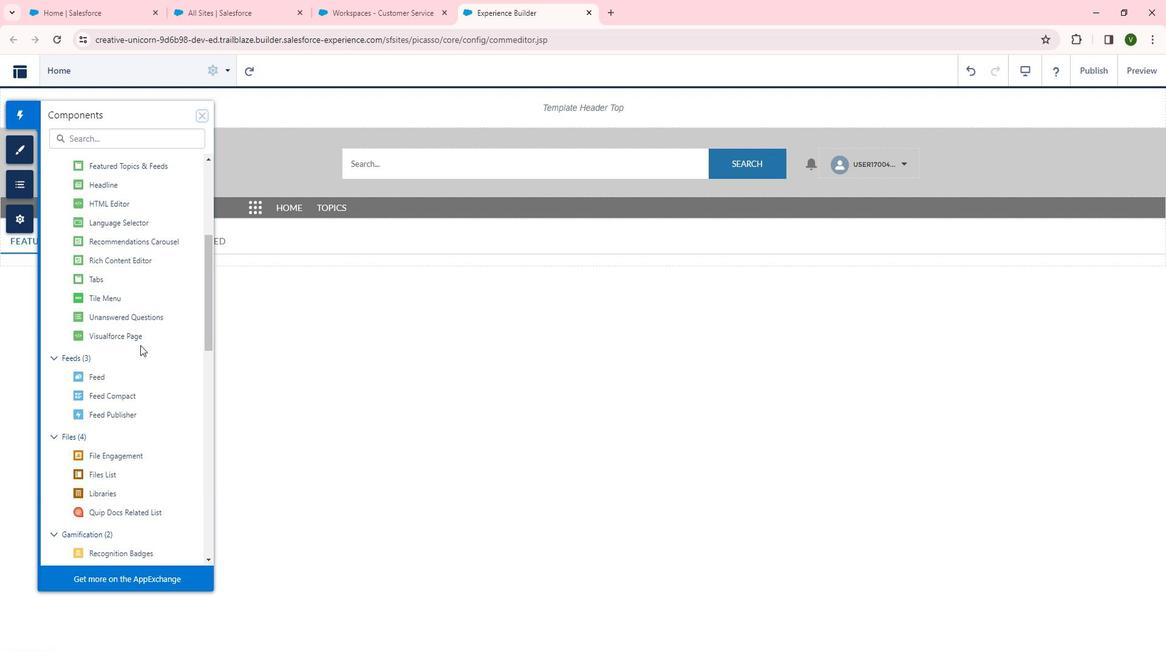 
Action: Mouse scrolled (154, 346) with delta (0, 0)
Screenshot: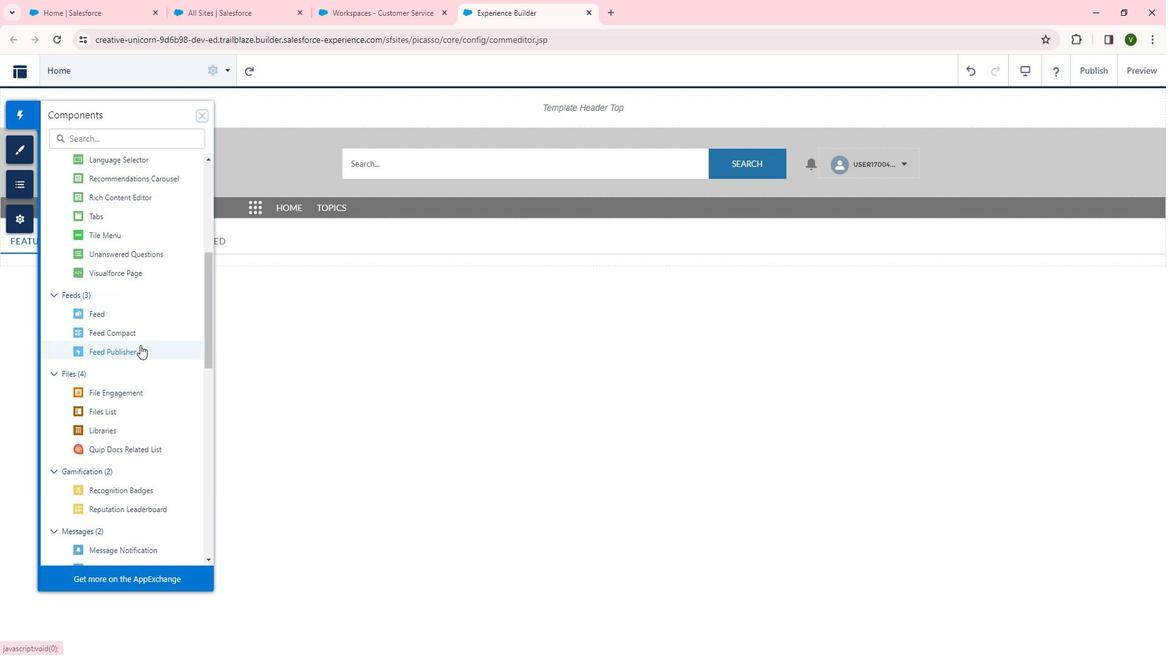 
Action: Mouse scrolled (154, 346) with delta (0, 0)
Screenshot: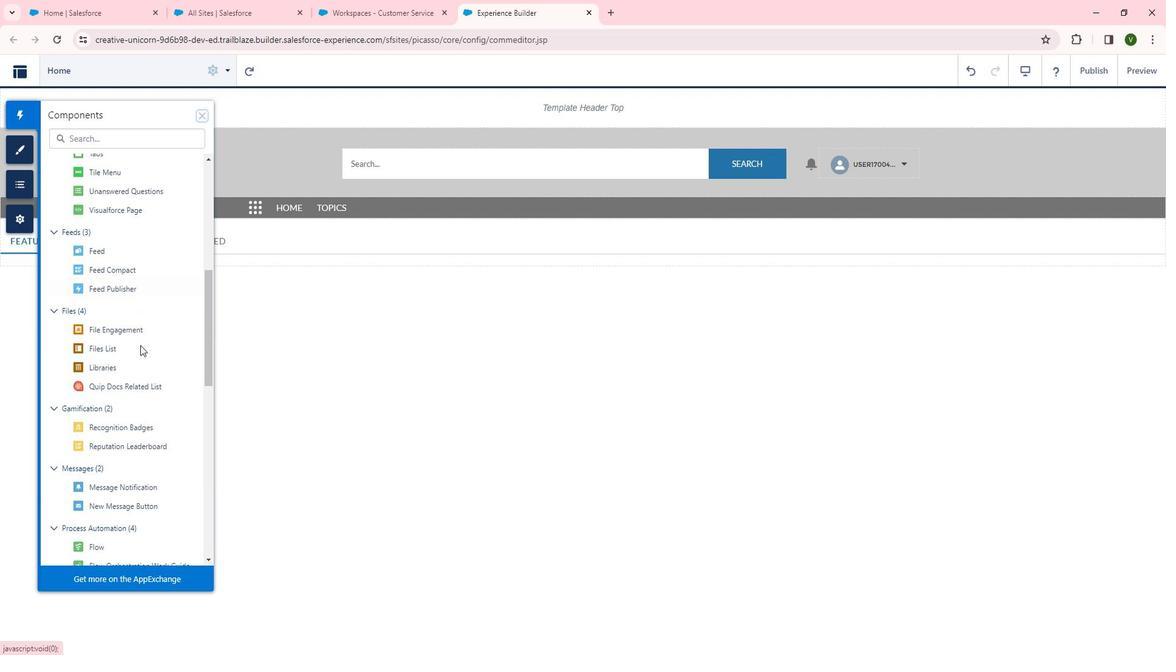 
Action: Mouse moved to (318, 360)
Screenshot: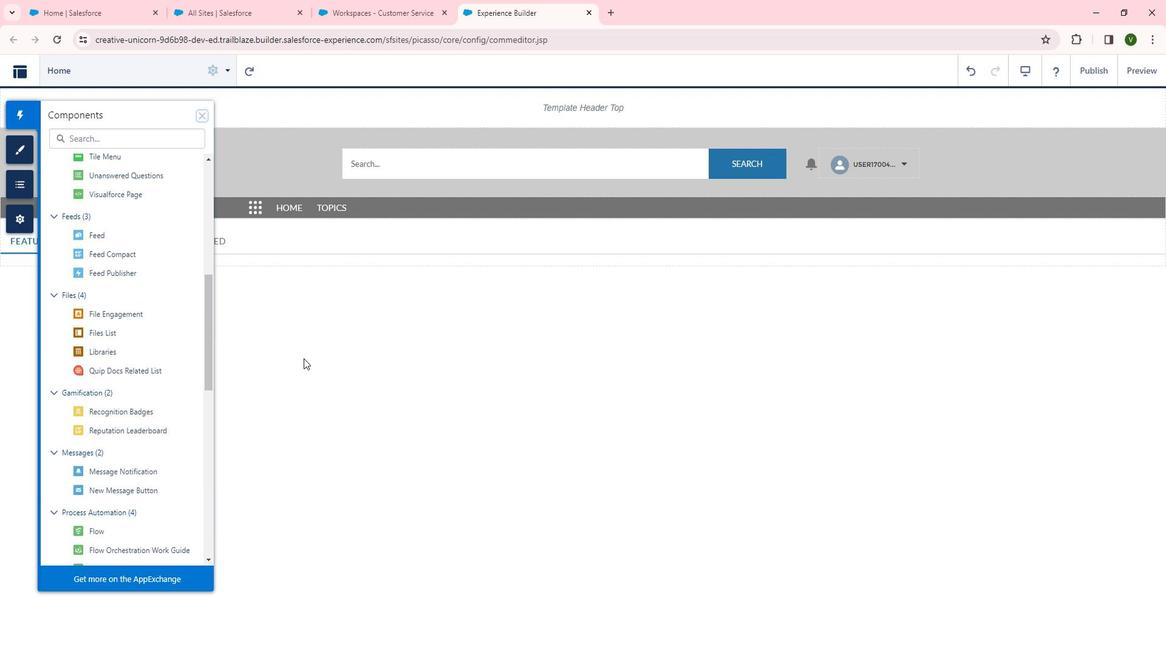 
Action: Mouse scrolled (318, 359) with delta (0, 0)
Screenshot: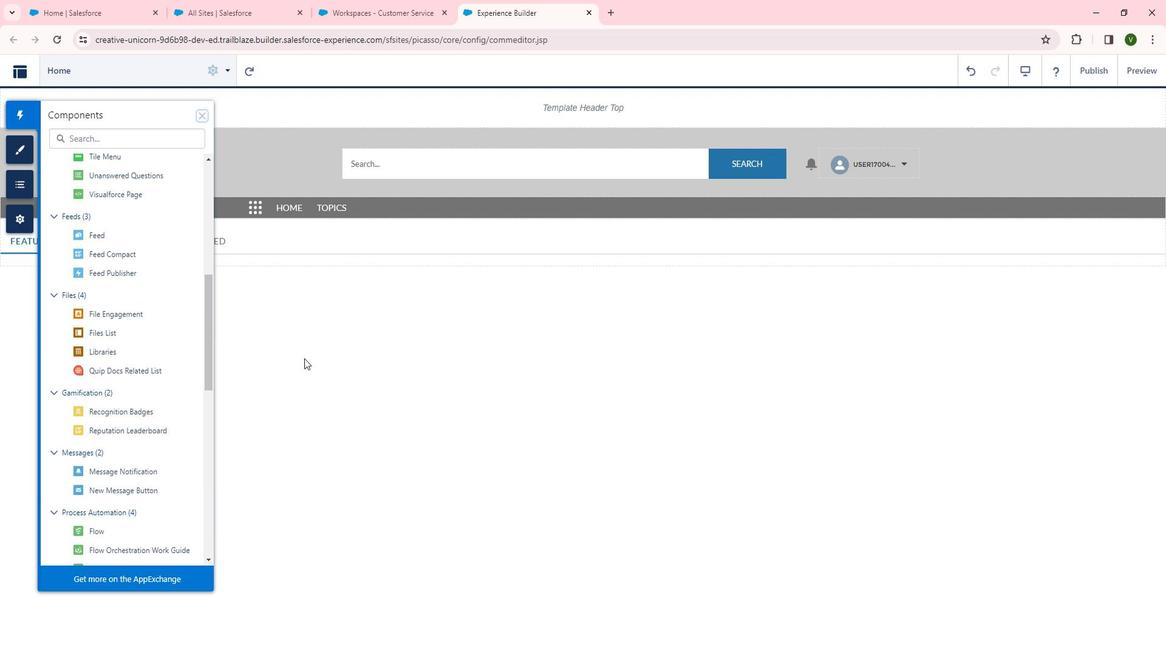 
Action: Mouse scrolled (318, 359) with delta (0, 0)
Screenshot: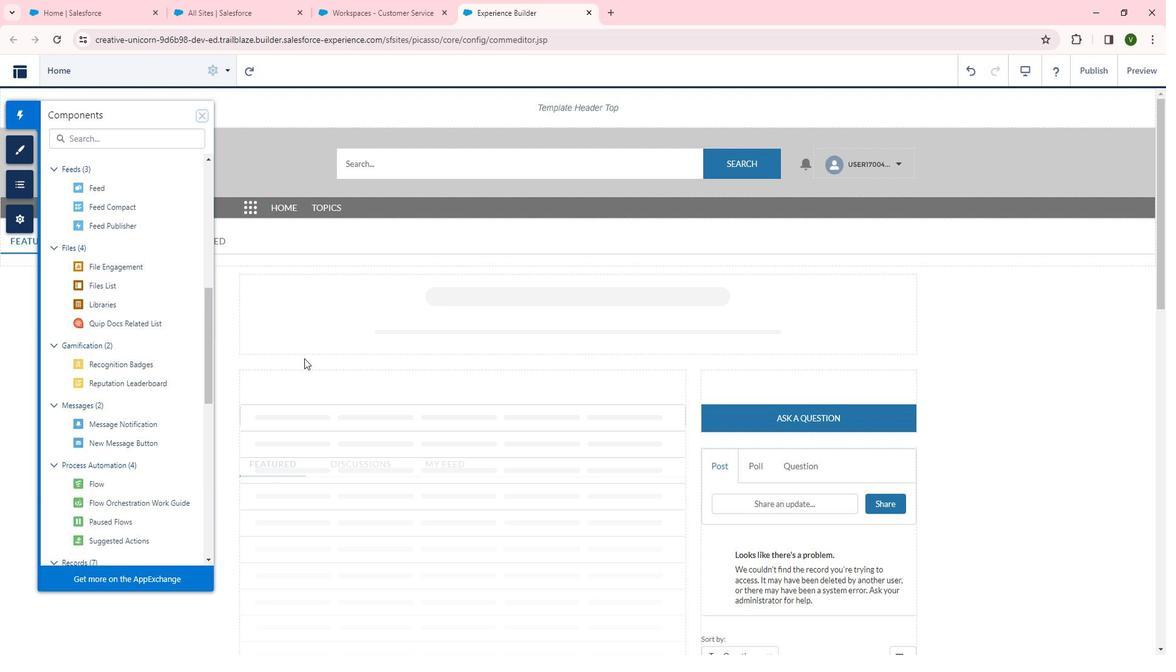 
Action: Mouse scrolled (318, 359) with delta (0, 0)
Screenshot: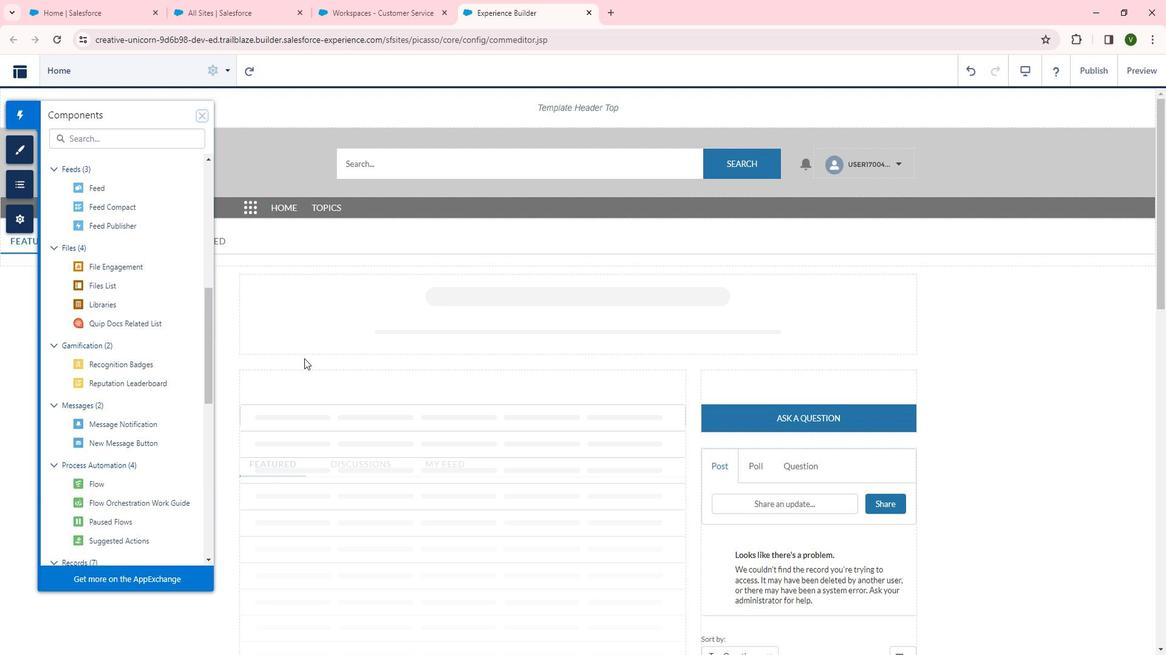 
Action: Mouse scrolled (318, 359) with delta (0, 0)
Screenshot: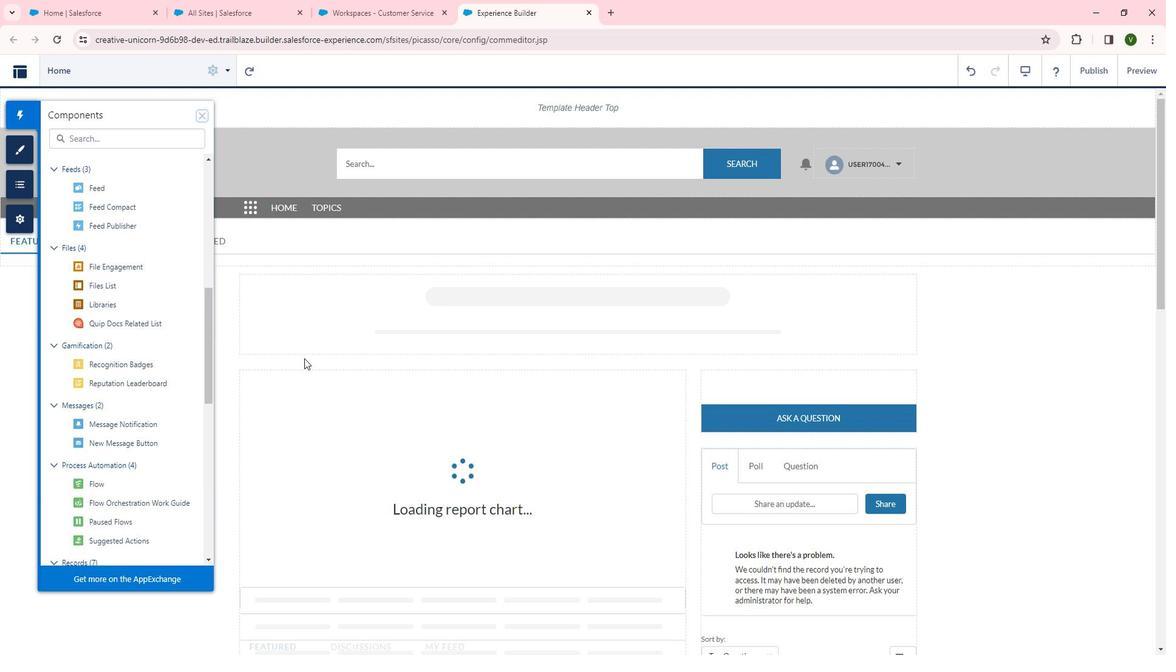 
Action: Mouse moved to (335, 352)
Screenshot: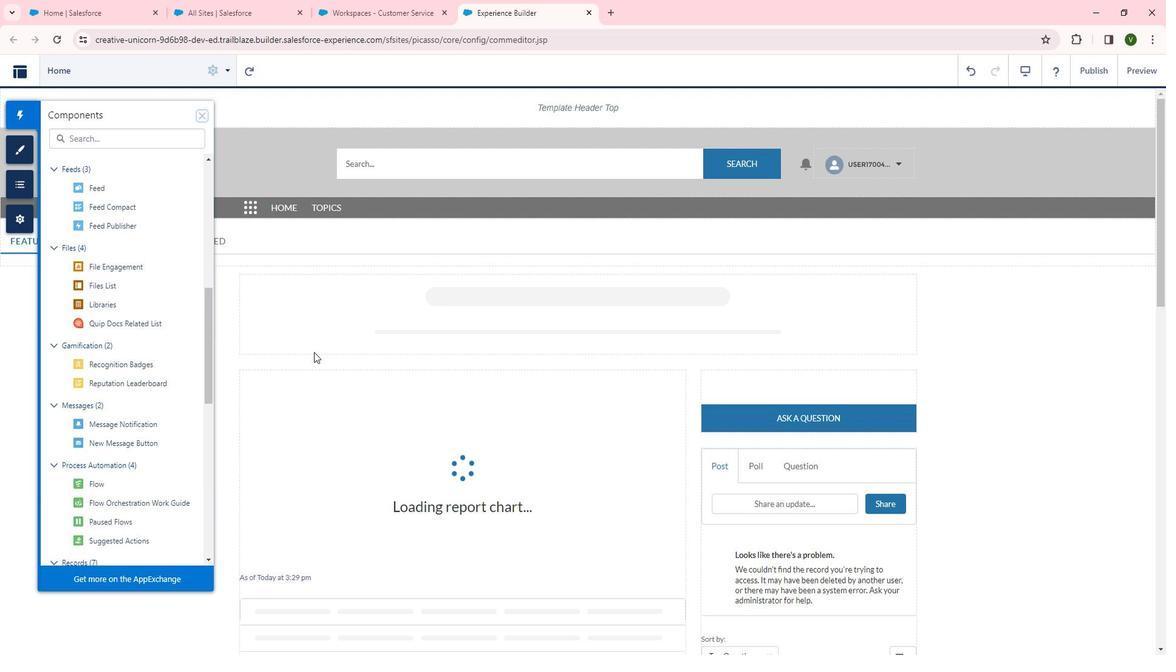 
Action: Mouse scrolled (335, 351) with delta (0, 0)
Screenshot: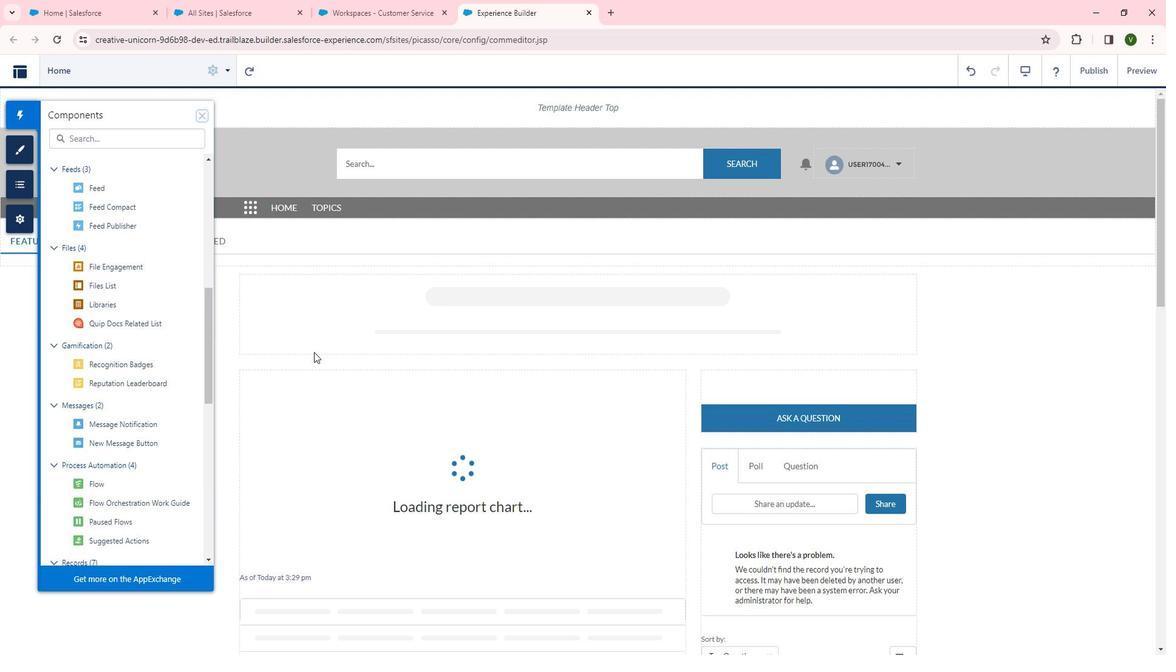 
Action: Mouse moved to (403, 347)
Screenshot: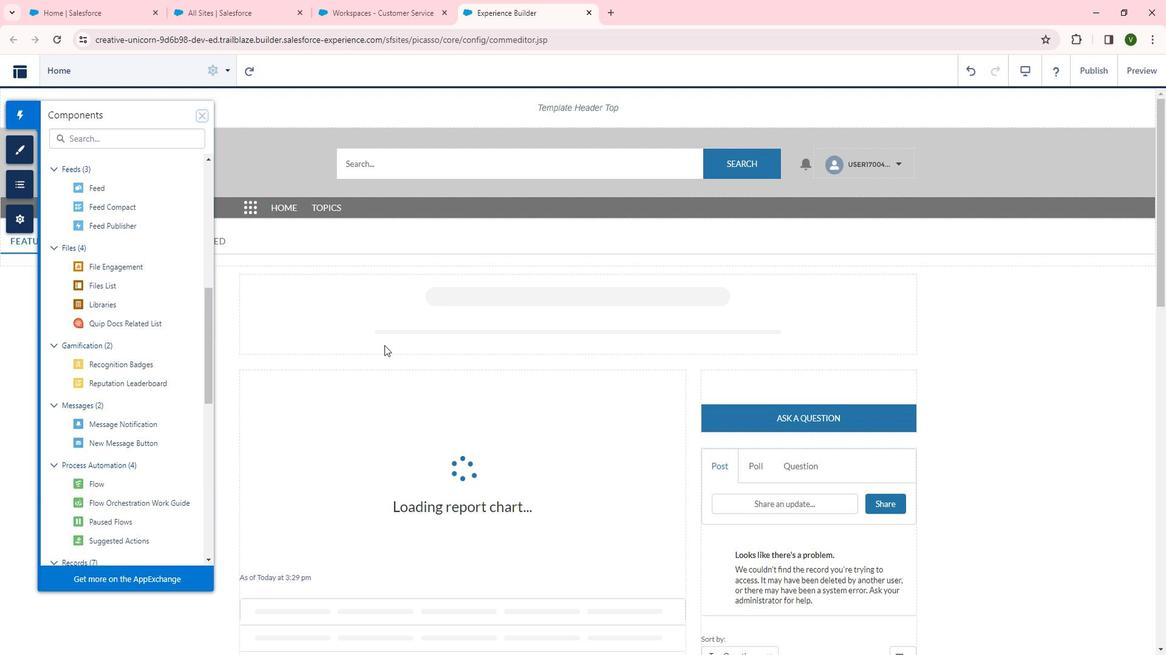 
Action: Mouse scrolled (403, 346) with delta (0, 0)
Screenshot: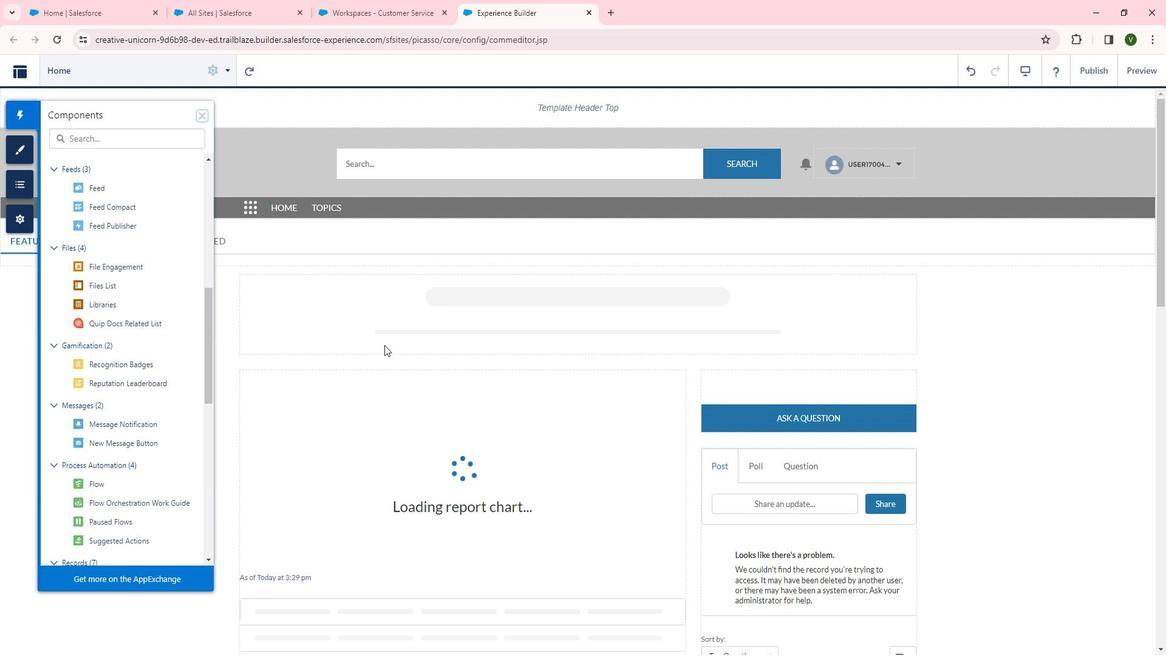 
Action: Mouse moved to (415, 348)
Screenshot: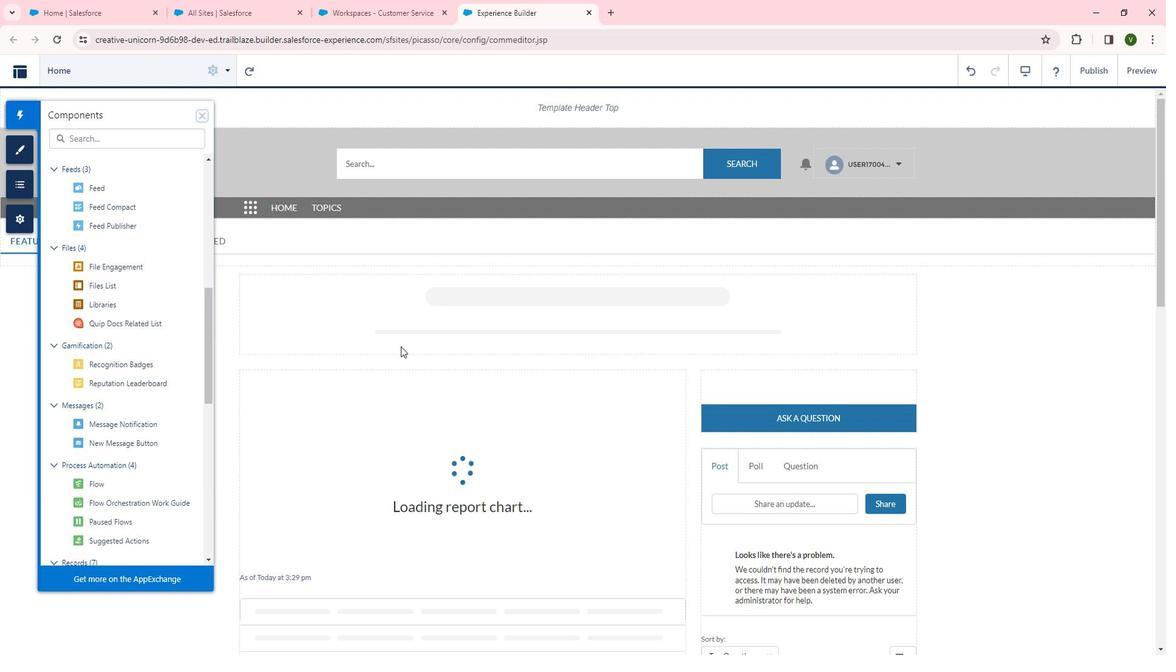 
Action: Mouse scrolled (415, 348) with delta (0, 0)
Screenshot: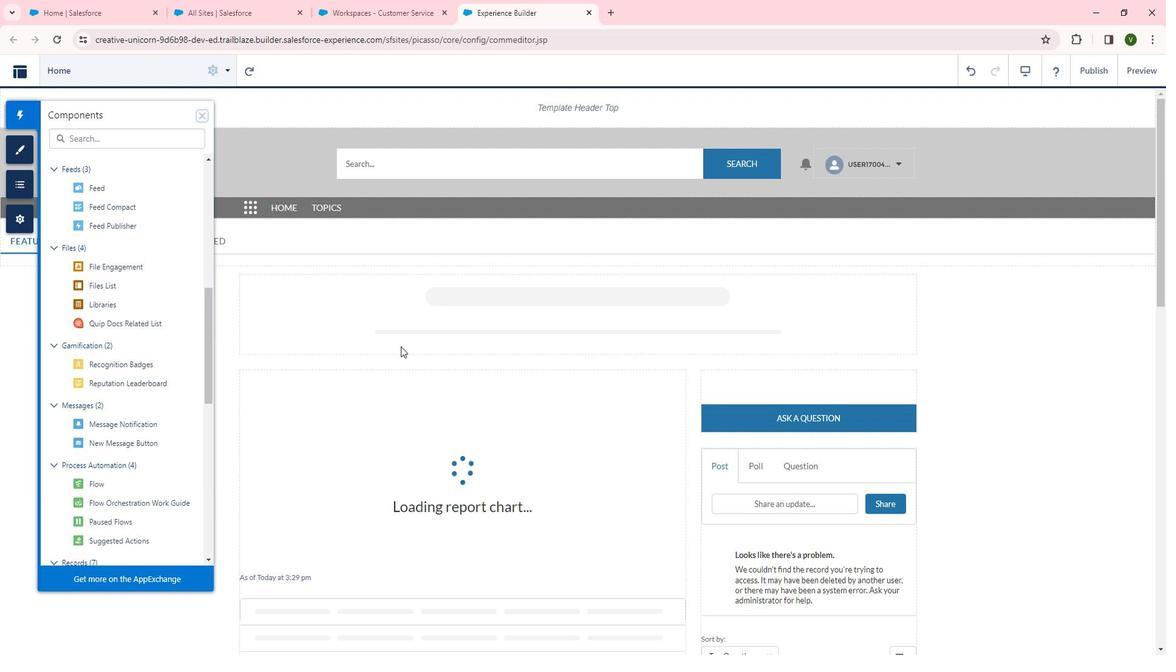 
Action: Mouse moved to (565, 355)
Screenshot: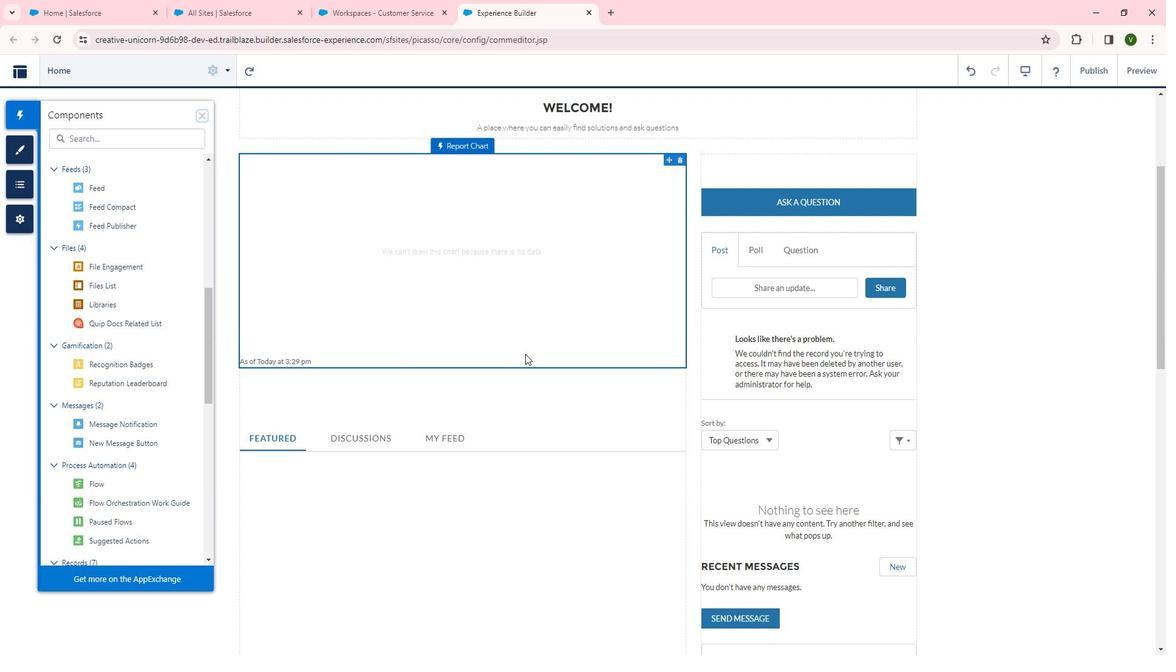 
Action: Mouse scrolled (565, 355) with delta (0, 0)
Screenshot: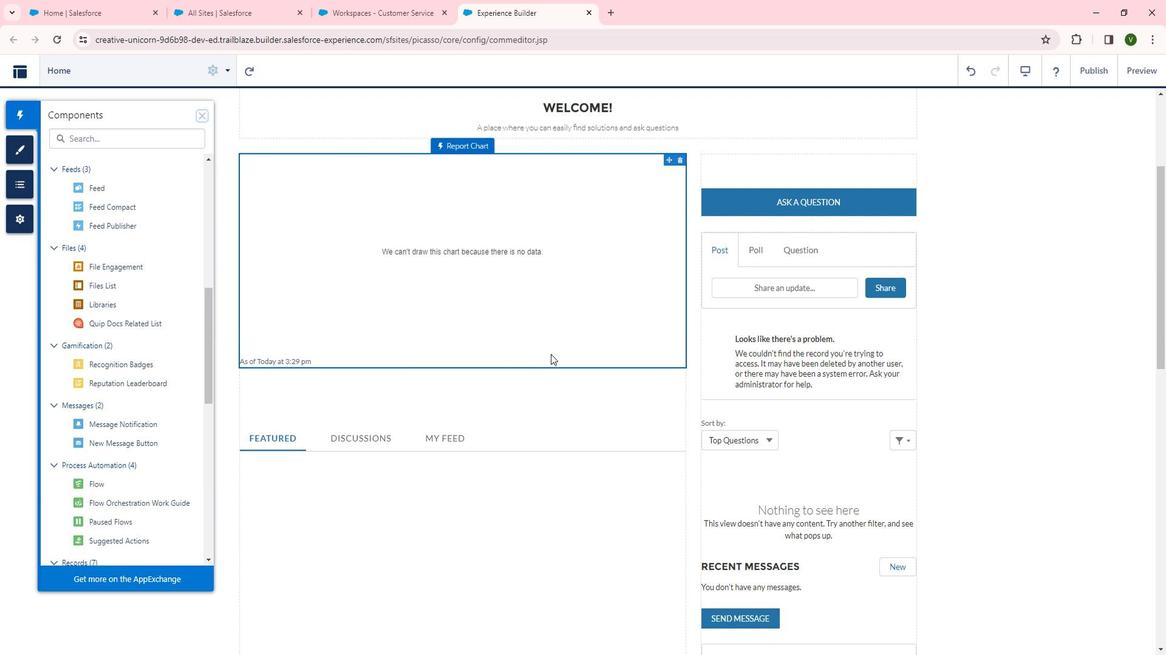 
Action: Mouse scrolled (565, 355) with delta (0, 0)
Screenshot: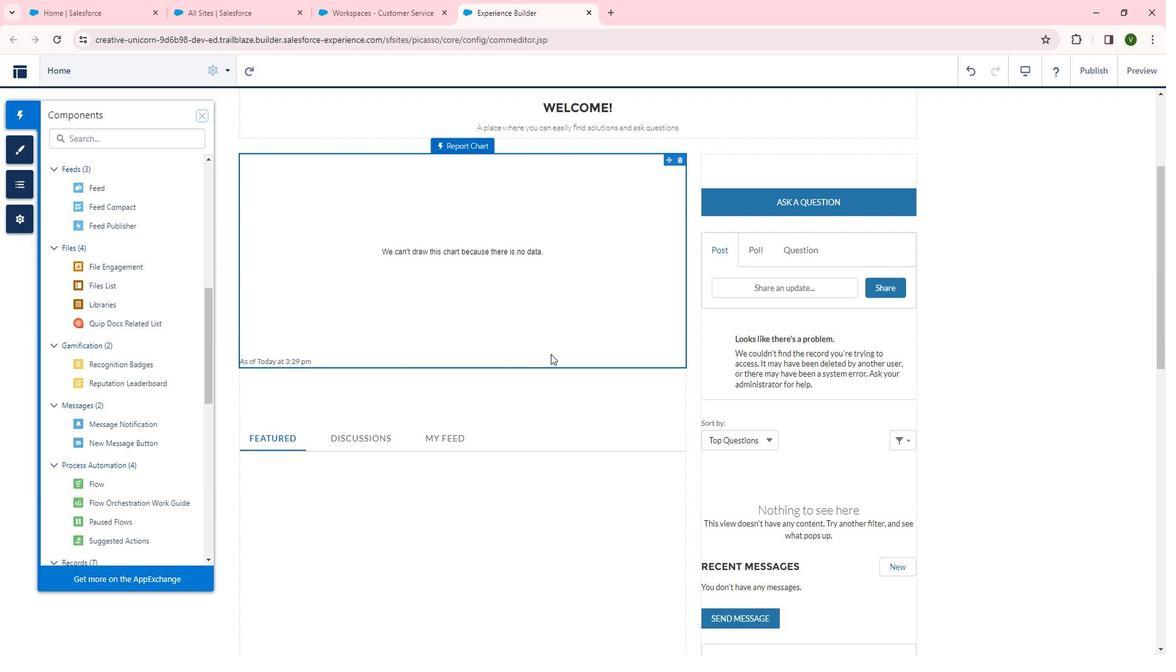 
Action: Mouse scrolled (565, 355) with delta (0, 0)
Screenshot: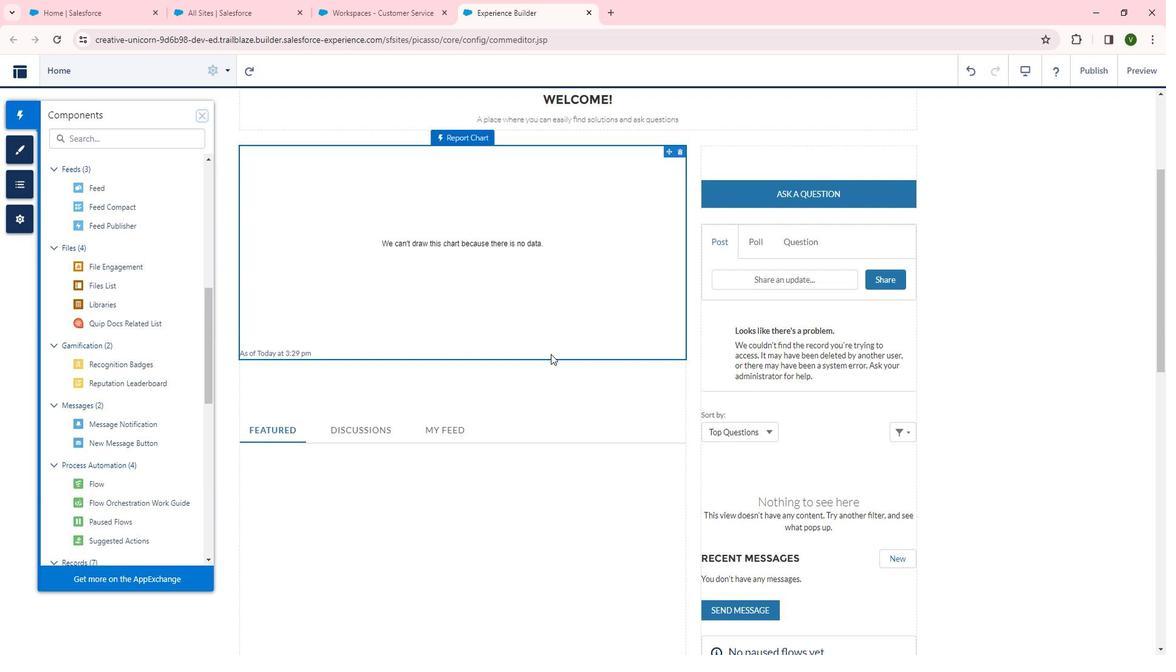 
Action: Mouse scrolled (565, 355) with delta (0, 0)
Screenshot: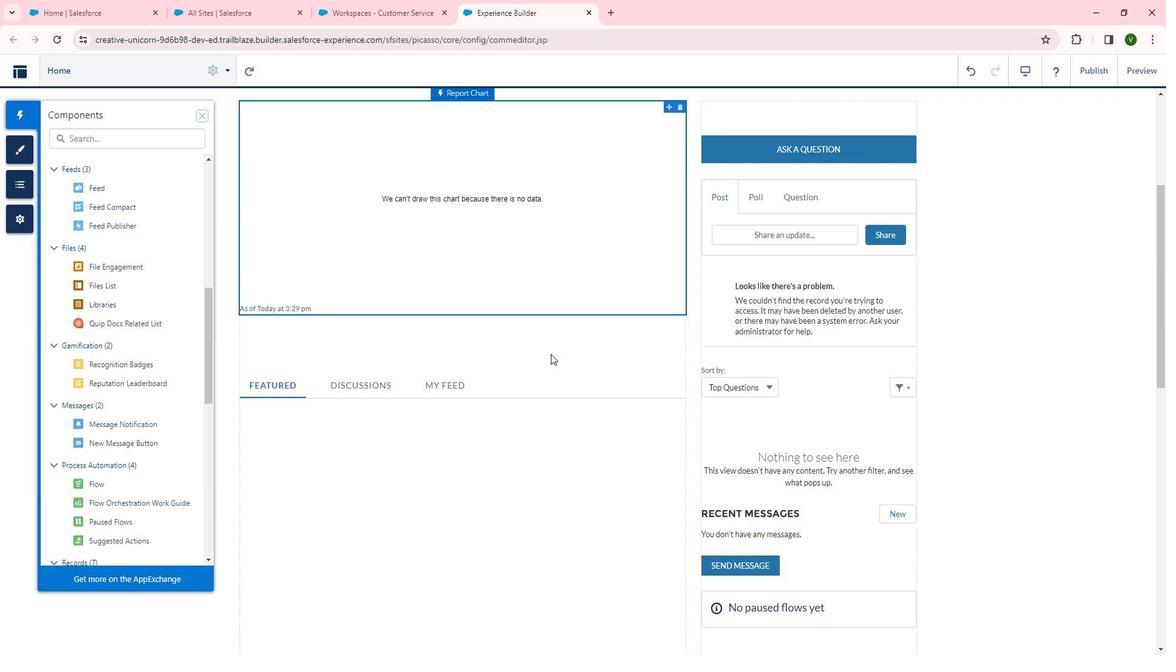 
Action: Mouse moved to (567, 355)
Screenshot: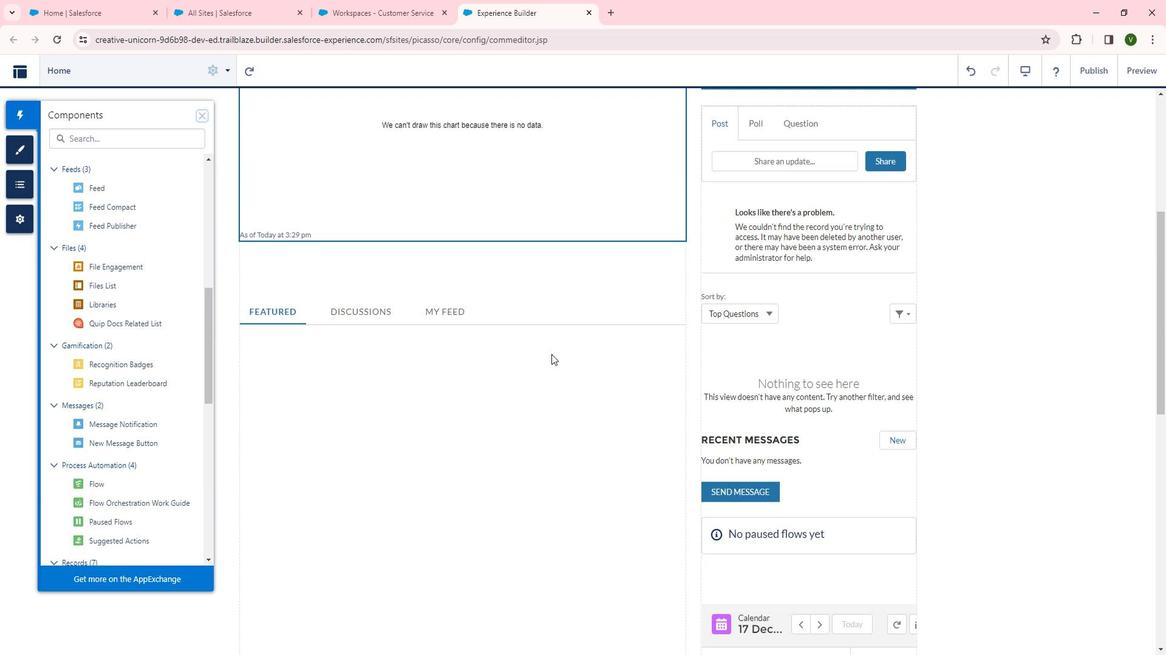 
Action: Mouse scrolled (567, 355) with delta (0, 0)
Screenshot: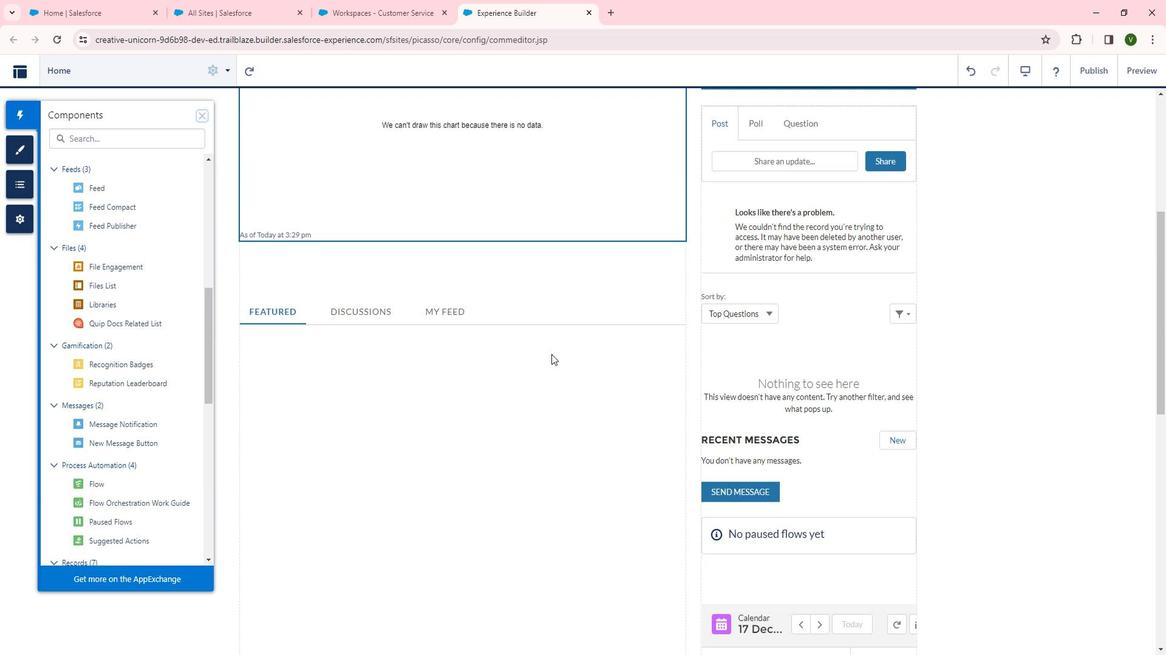 
Action: Mouse moved to (172, 344)
Screenshot: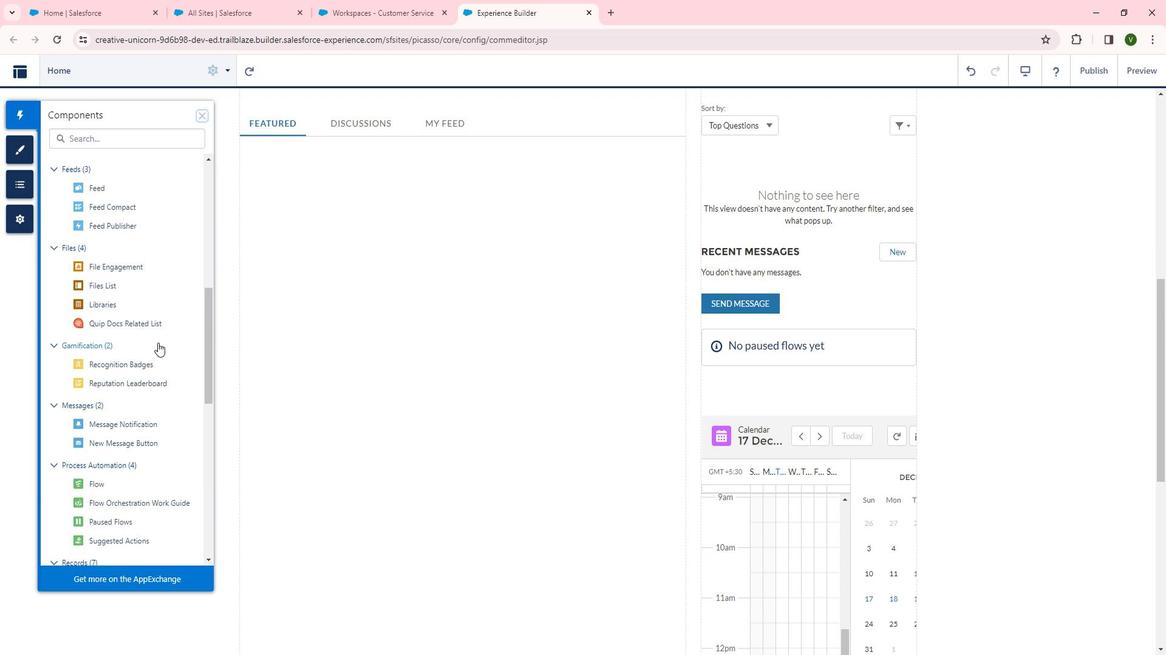 
Action: Mouse scrolled (172, 344) with delta (0, 0)
Screenshot: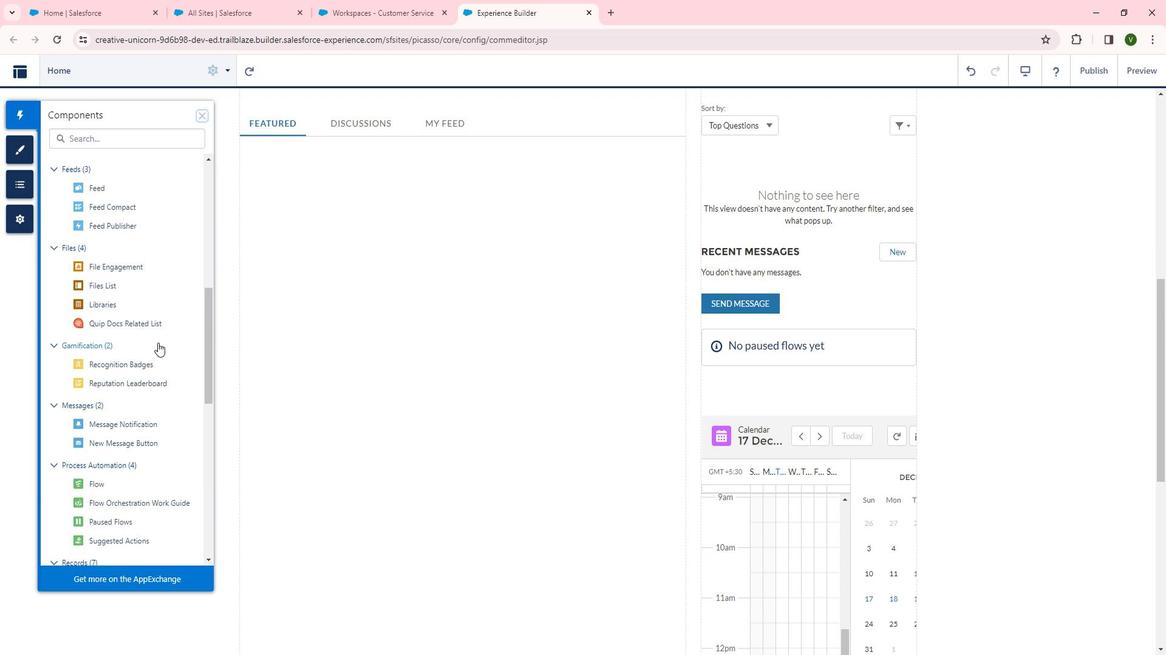
Action: Mouse scrolled (172, 344) with delta (0, 0)
Screenshot: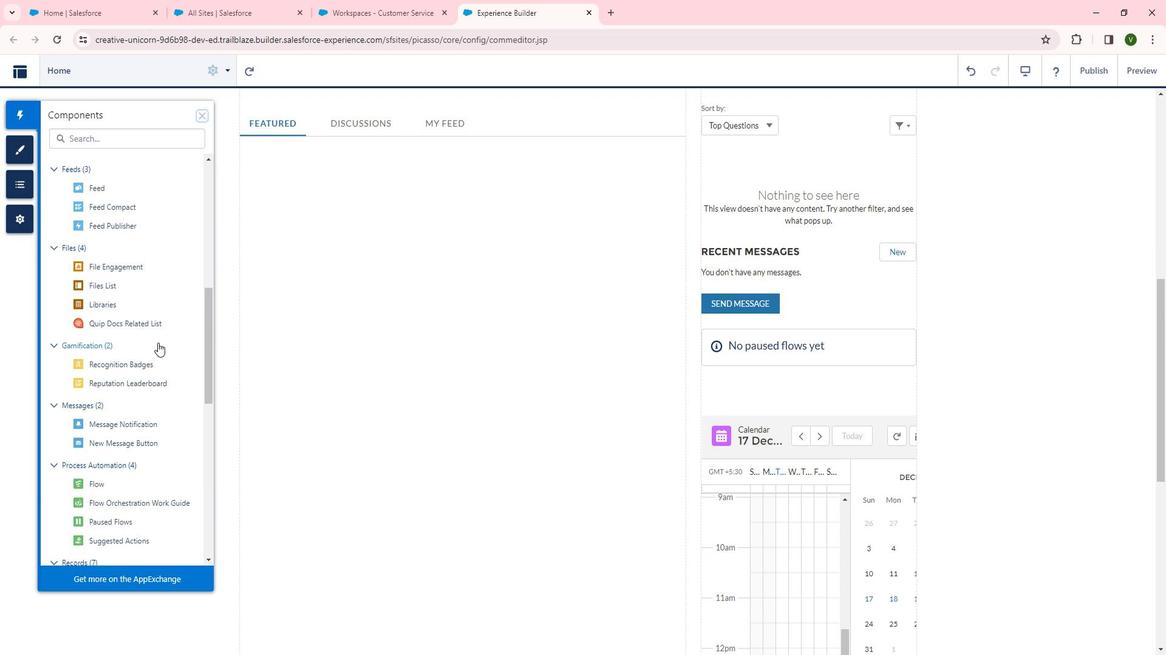 
Action: Mouse scrolled (172, 344) with delta (0, 0)
Screenshot: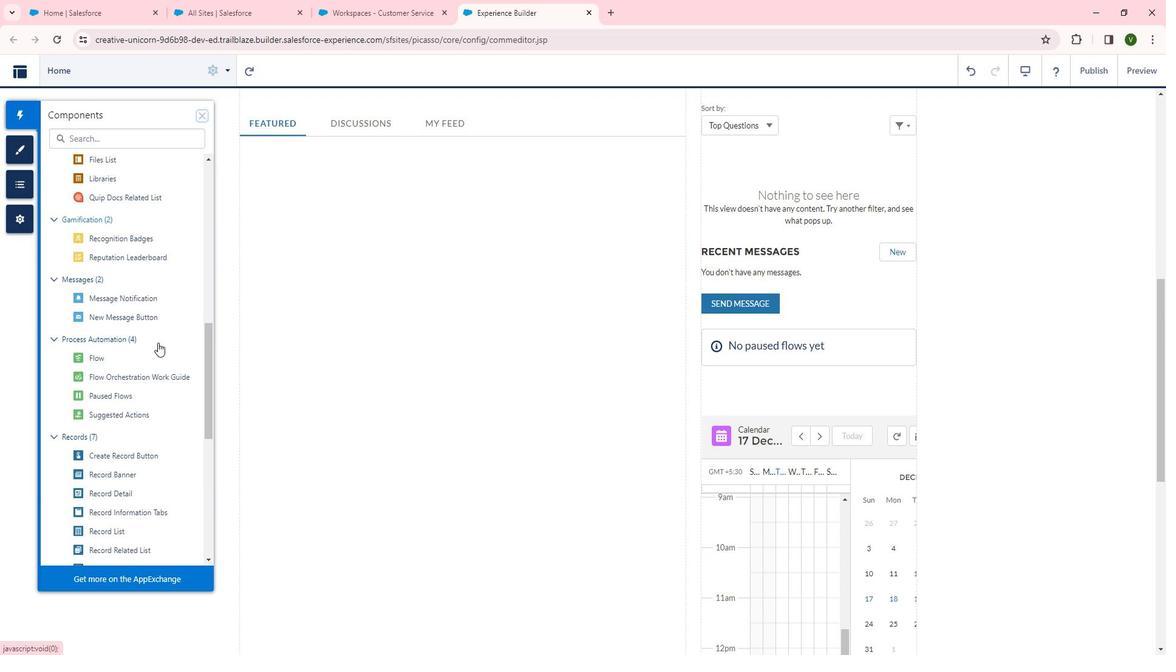 
Action: Mouse scrolled (172, 344) with delta (0, 0)
Screenshot: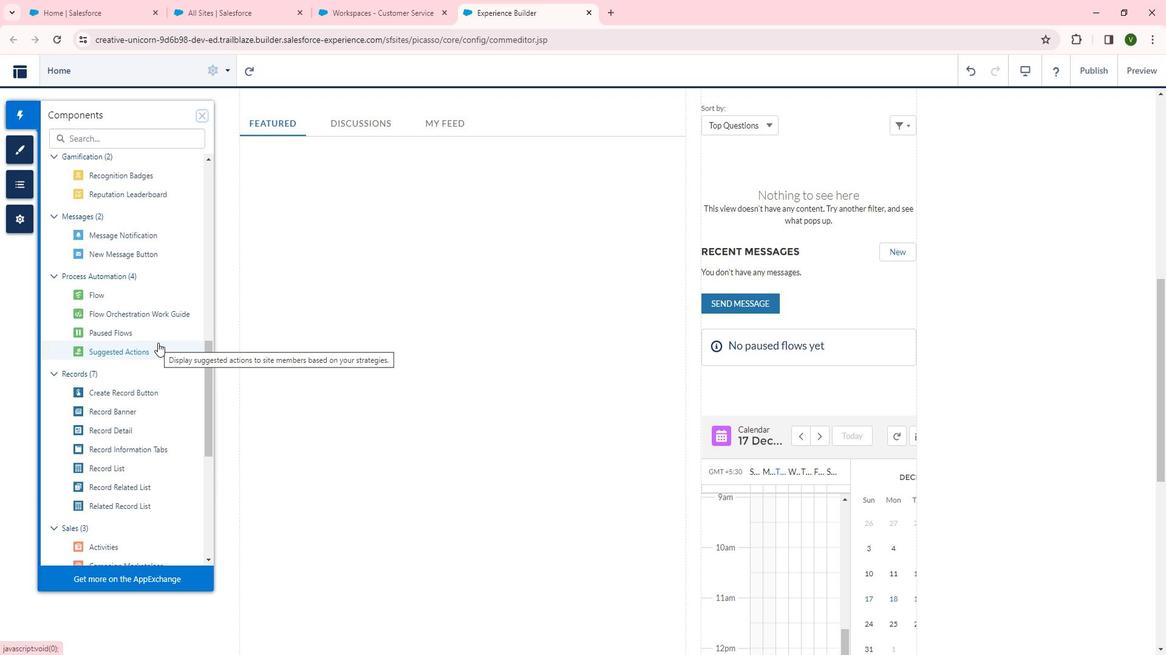 
Action: Mouse moved to (124, 327)
Screenshot: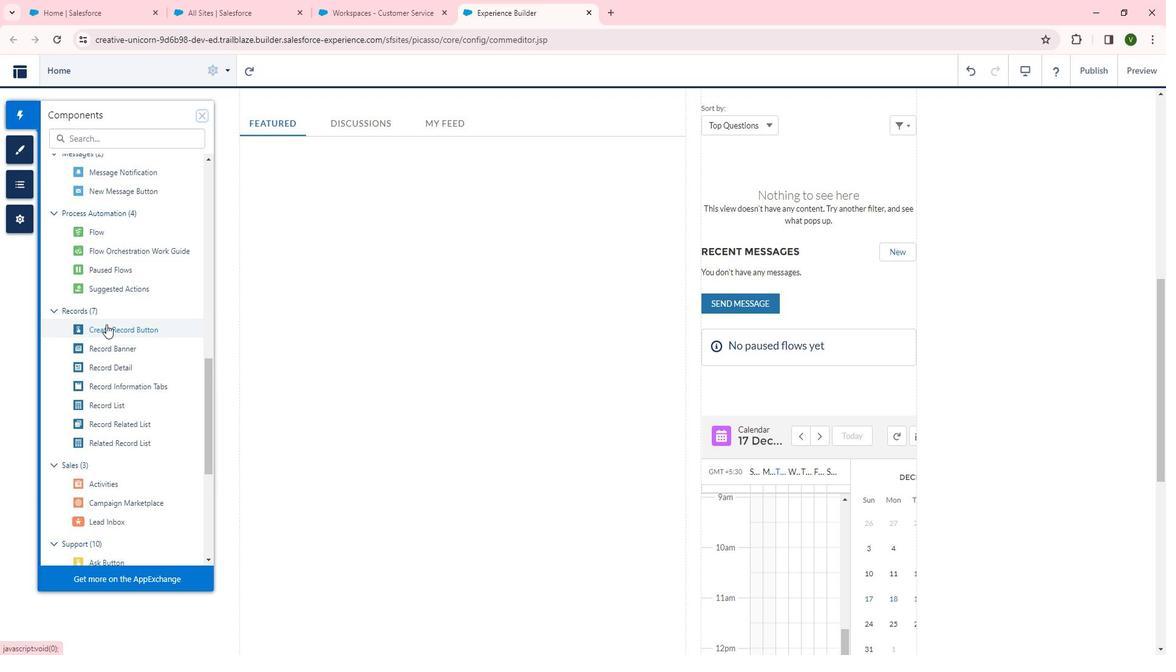 
Action: Mouse pressed left at (124, 327)
Screenshot: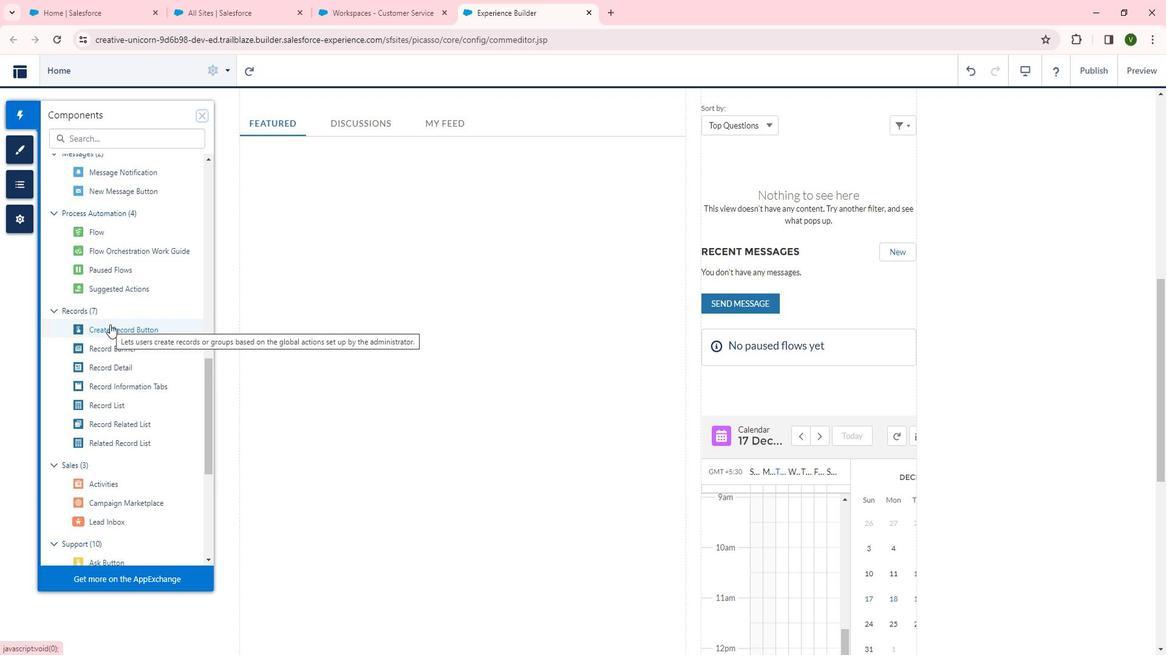 
Action: Mouse moved to (758, 386)
Screenshot: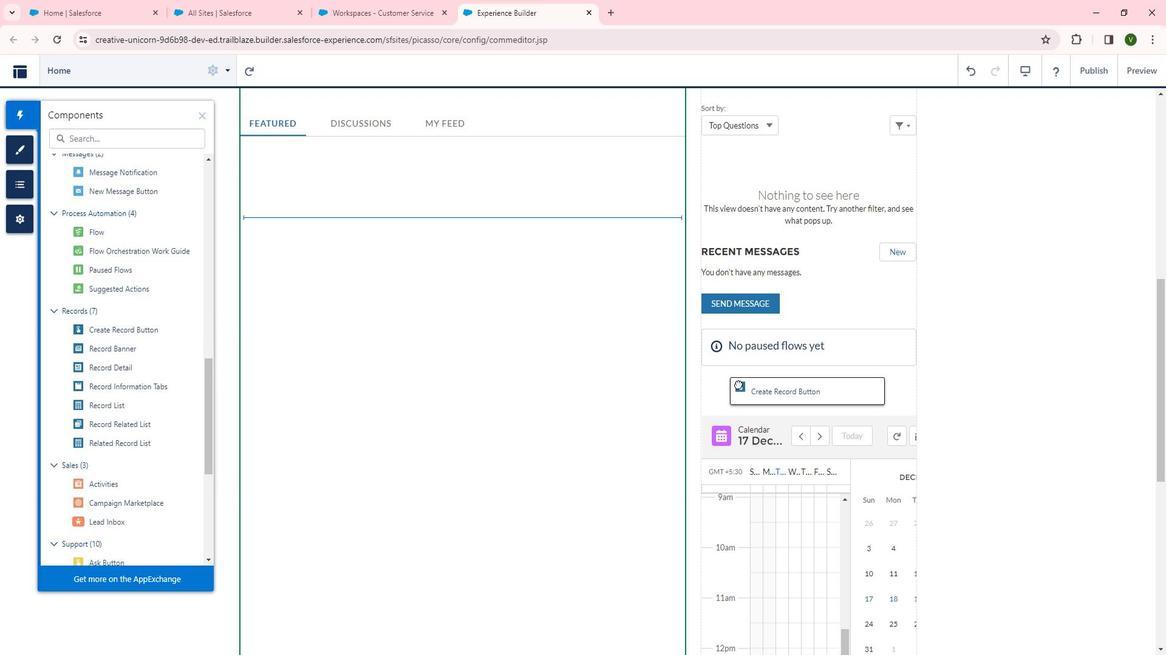 
